 Task: Search one way flight ticket for 4 adults, 1 infant in seat and 1 infant on lap in premium economy from Hilo, Hawaii: Hilo International Airport to New Bern: Coastal Carolina Regional Airport (was Craven County Regional) on 5-4-2023. Choice of flights is Singapure airlines. Number of bags: 3 checked bags. Price is upto 93000. Outbound departure time preference is 14:00.
Action: Mouse moved to (291, 271)
Screenshot: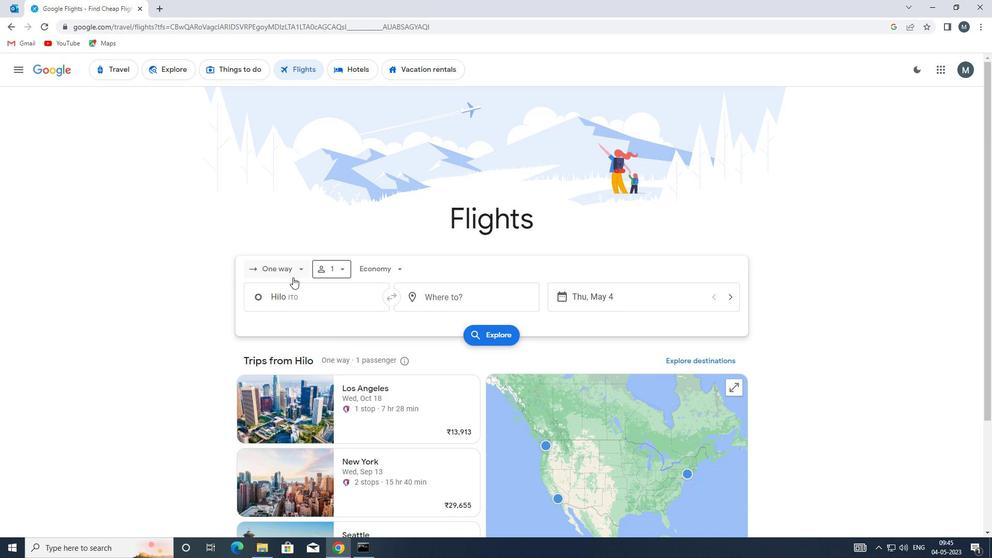 
Action: Mouse pressed left at (291, 271)
Screenshot: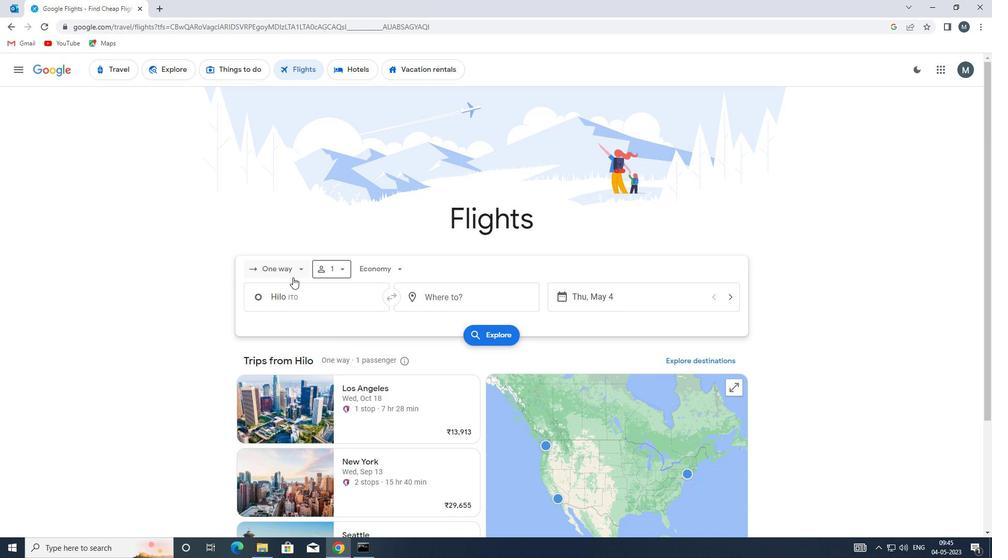 
Action: Mouse moved to (304, 319)
Screenshot: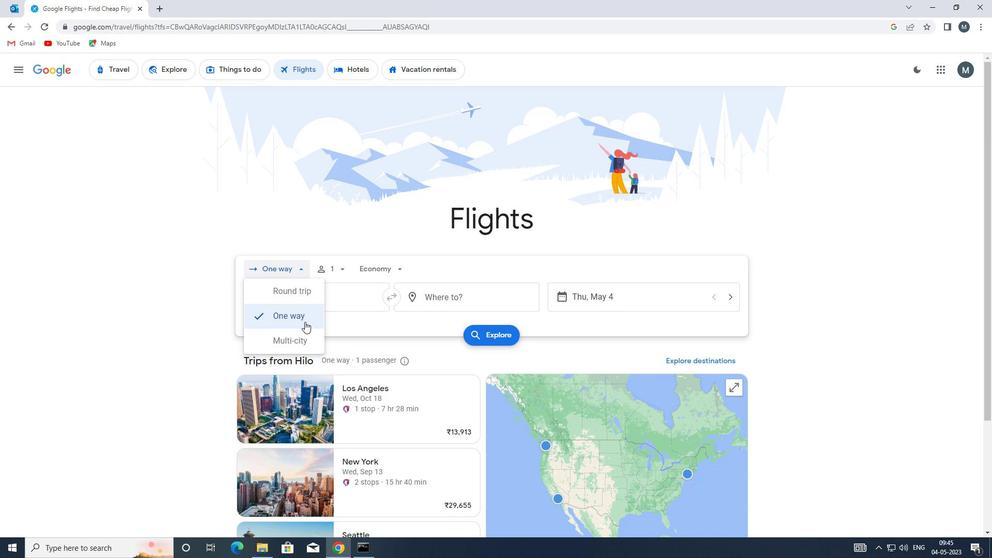 
Action: Mouse pressed left at (304, 319)
Screenshot: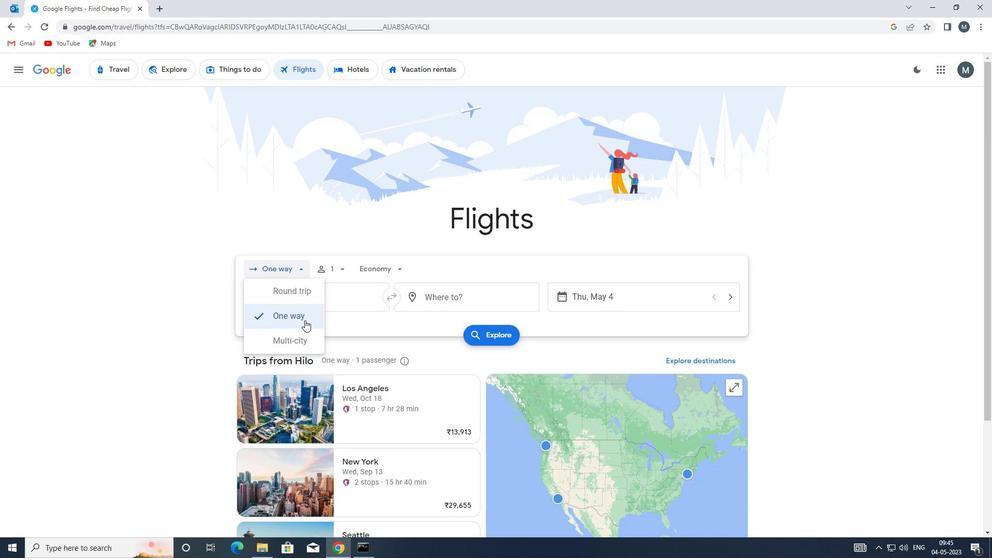 
Action: Mouse moved to (334, 268)
Screenshot: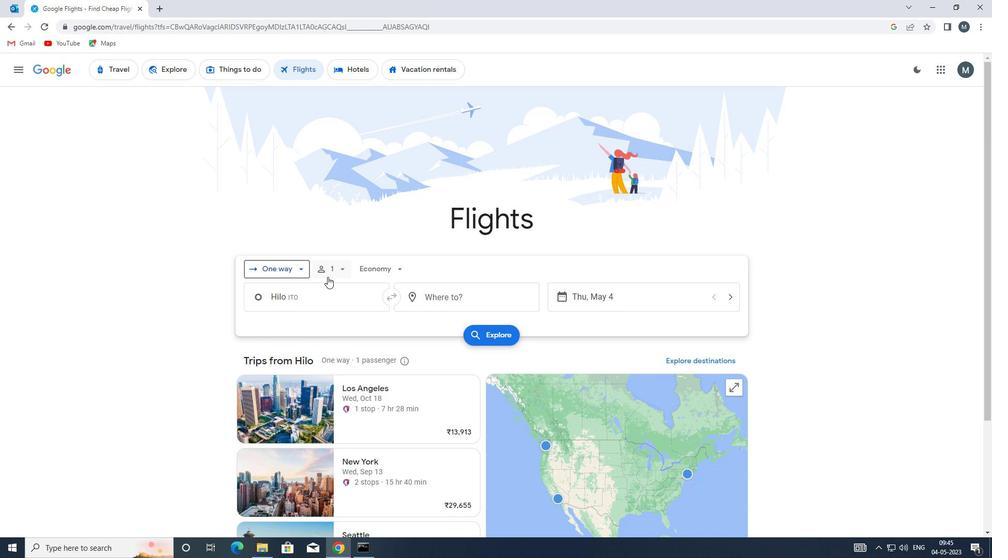 
Action: Mouse pressed left at (334, 268)
Screenshot: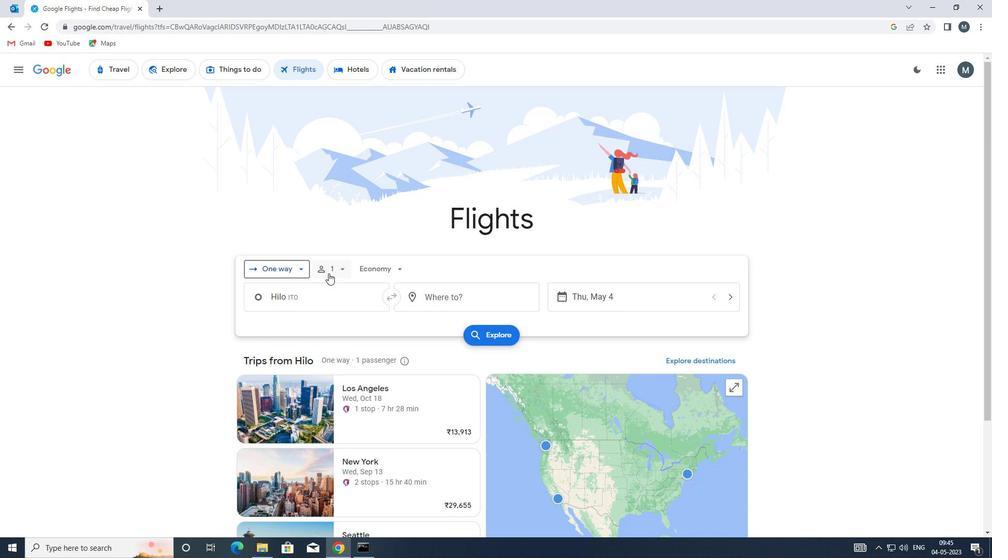 
Action: Mouse moved to (421, 294)
Screenshot: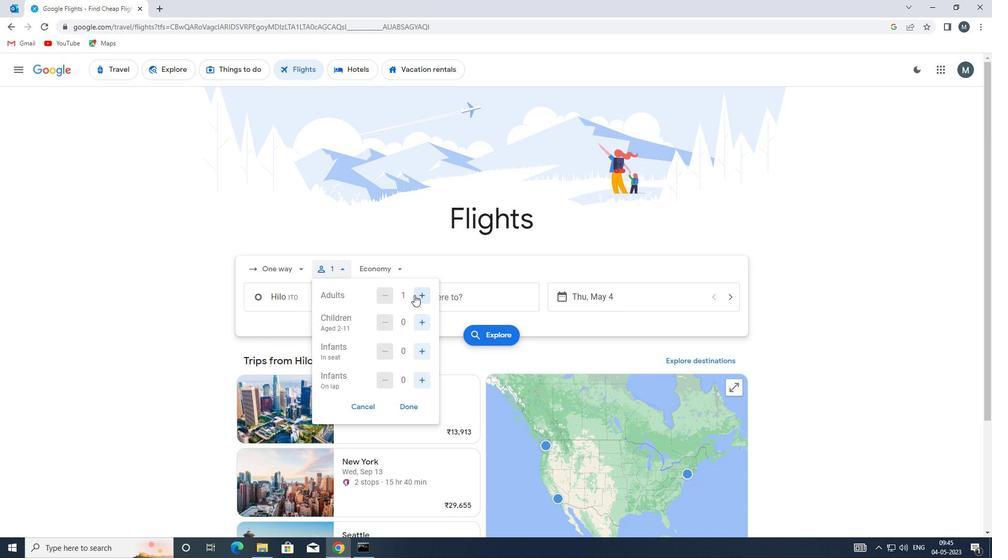 
Action: Mouse pressed left at (421, 294)
Screenshot: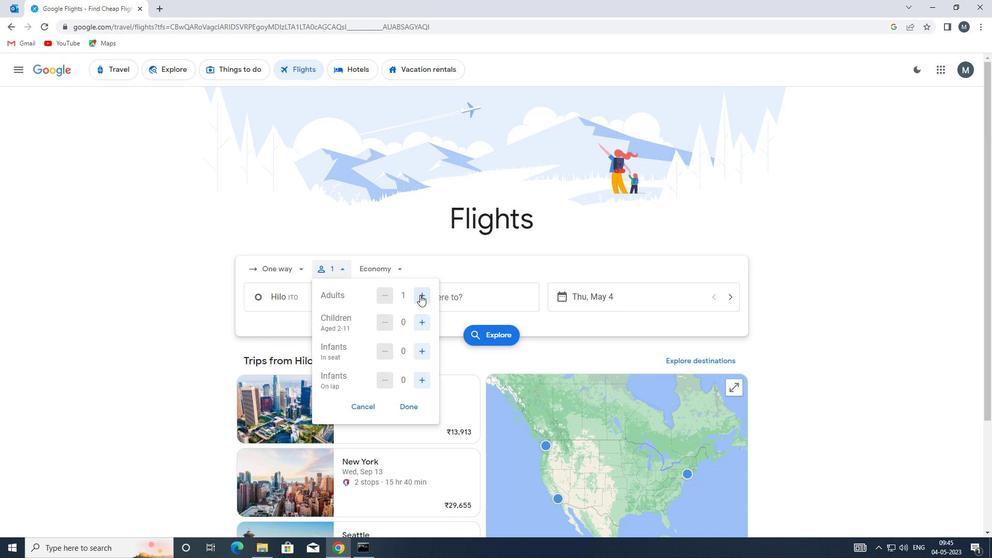 
Action: Mouse pressed left at (421, 294)
Screenshot: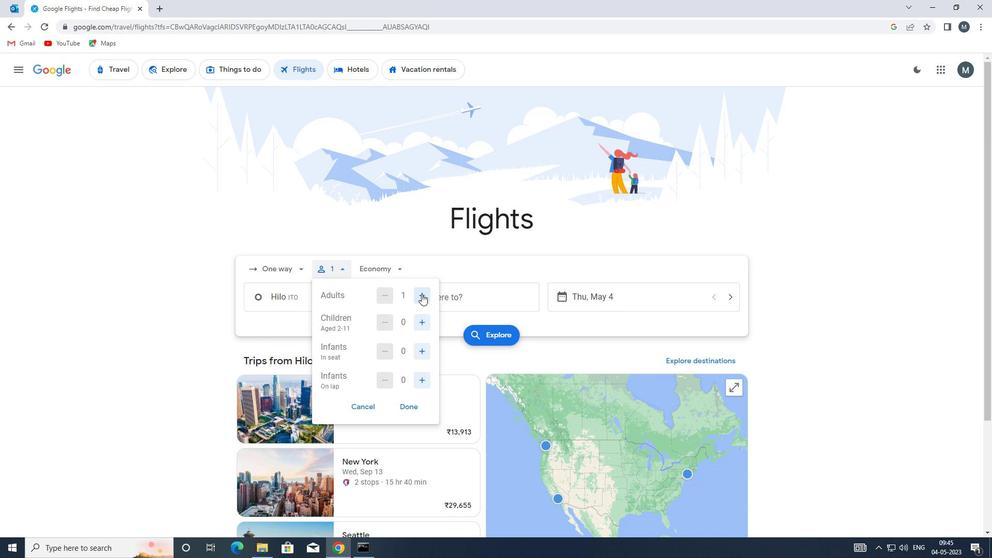 
Action: Mouse pressed left at (421, 294)
Screenshot: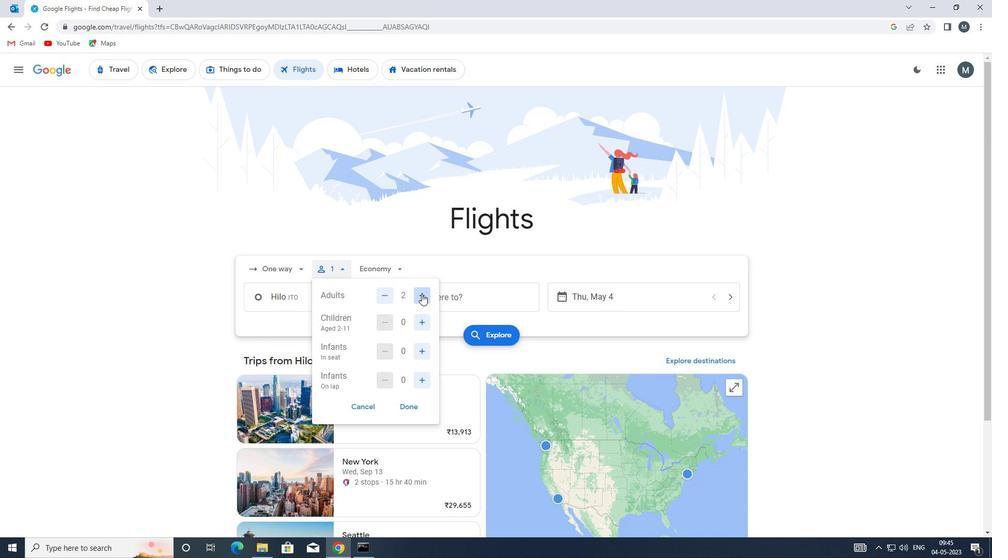
Action: Mouse moved to (418, 320)
Screenshot: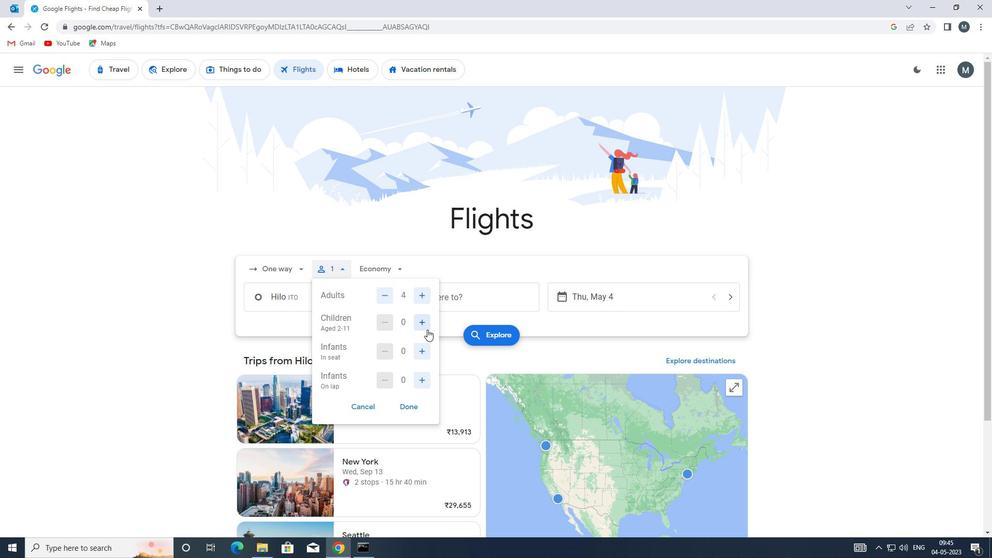 
Action: Mouse pressed left at (418, 320)
Screenshot: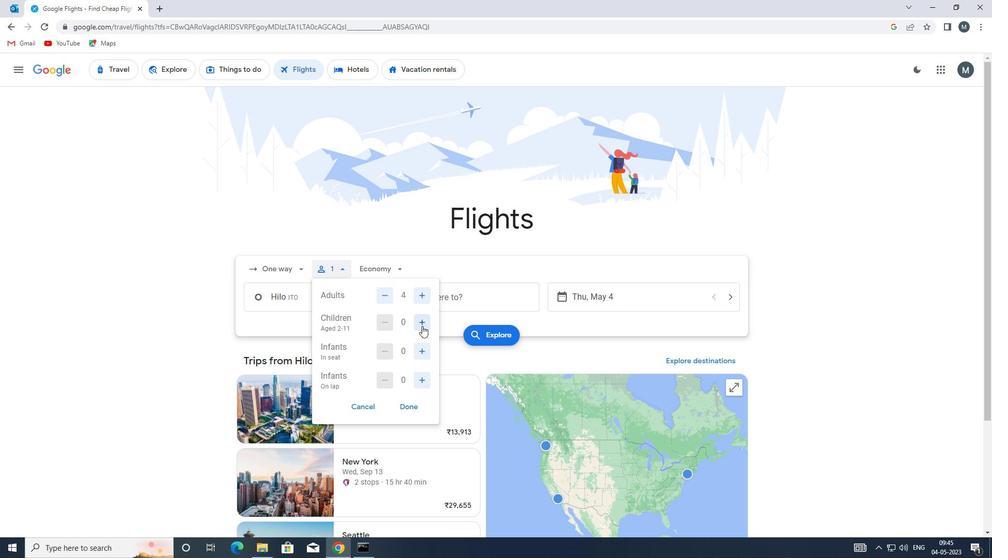 
Action: Mouse moved to (388, 321)
Screenshot: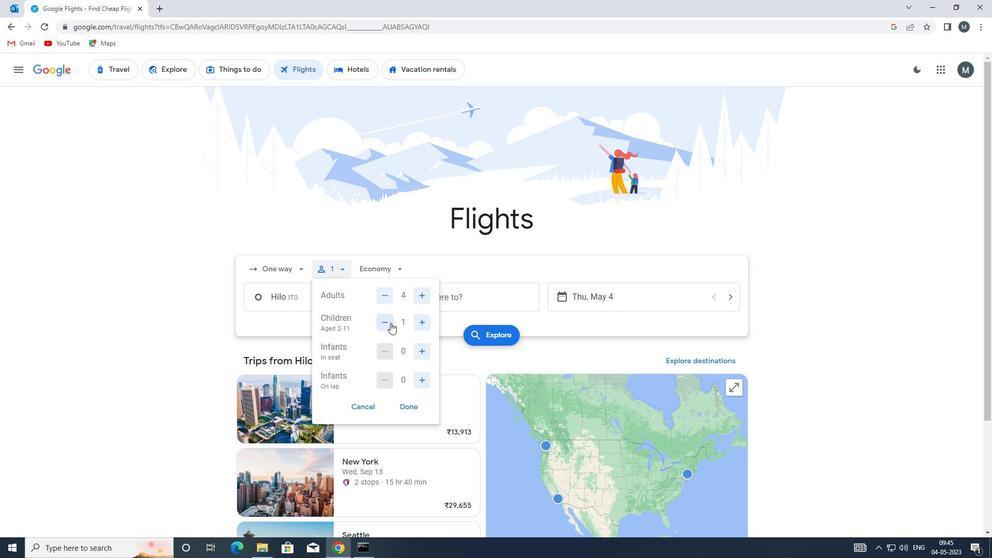 
Action: Mouse pressed left at (388, 321)
Screenshot: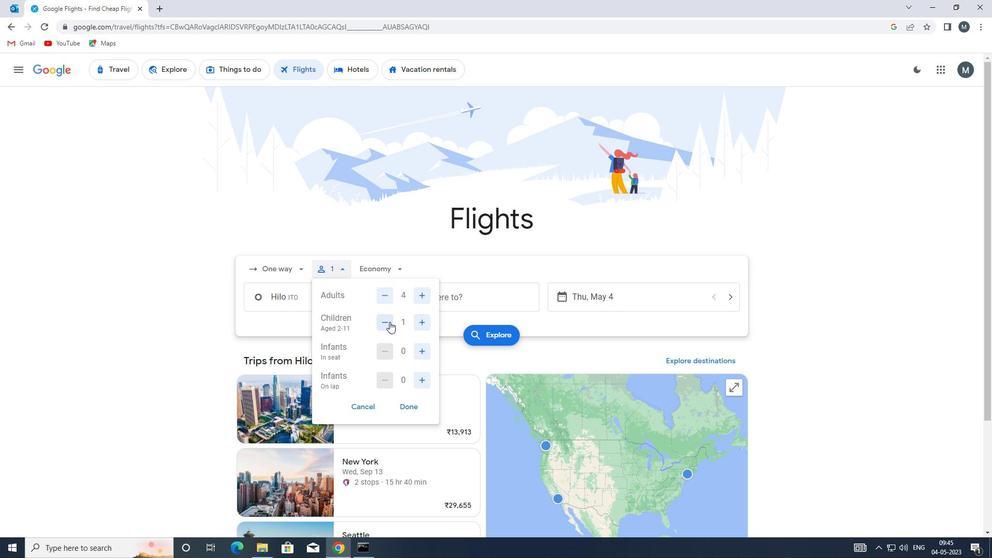
Action: Mouse moved to (423, 349)
Screenshot: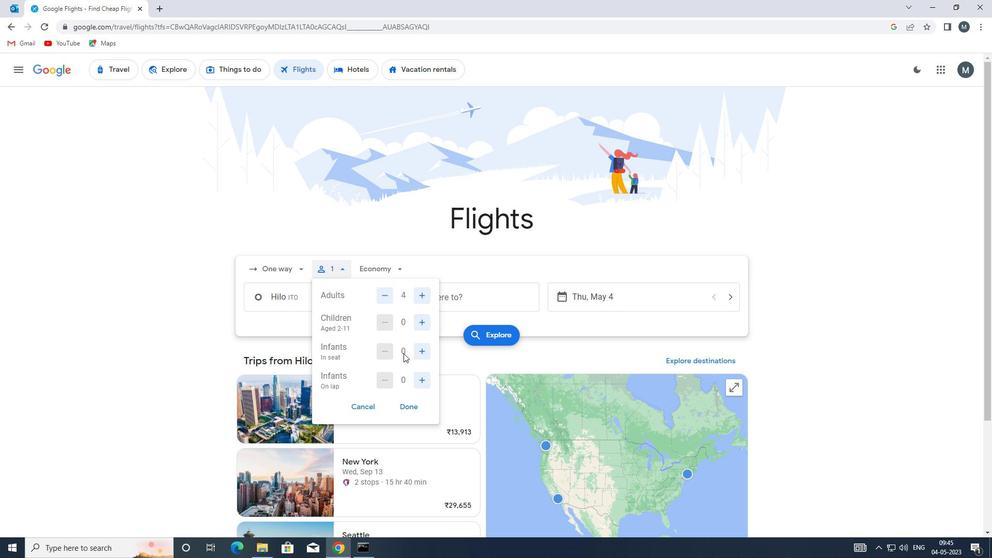 
Action: Mouse pressed left at (423, 349)
Screenshot: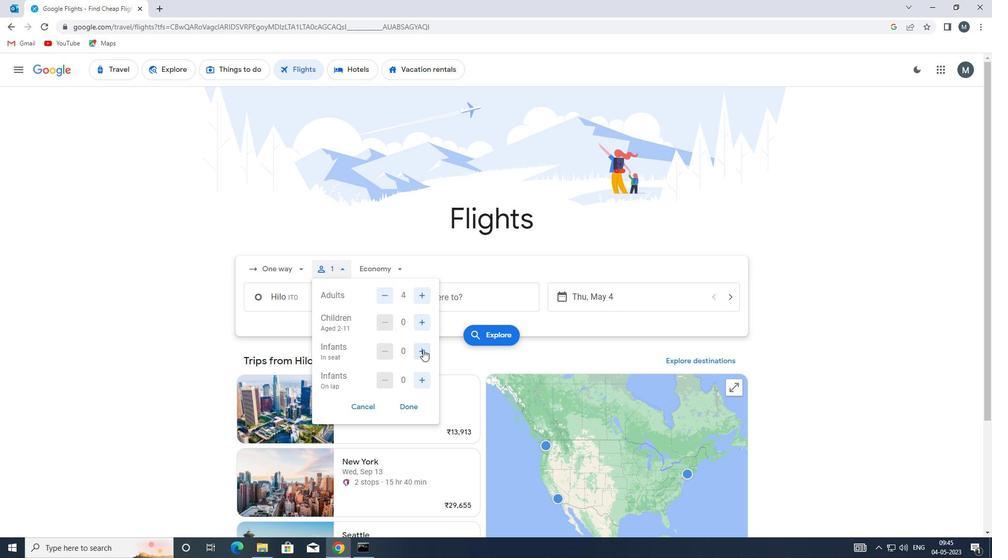 
Action: Mouse moved to (422, 378)
Screenshot: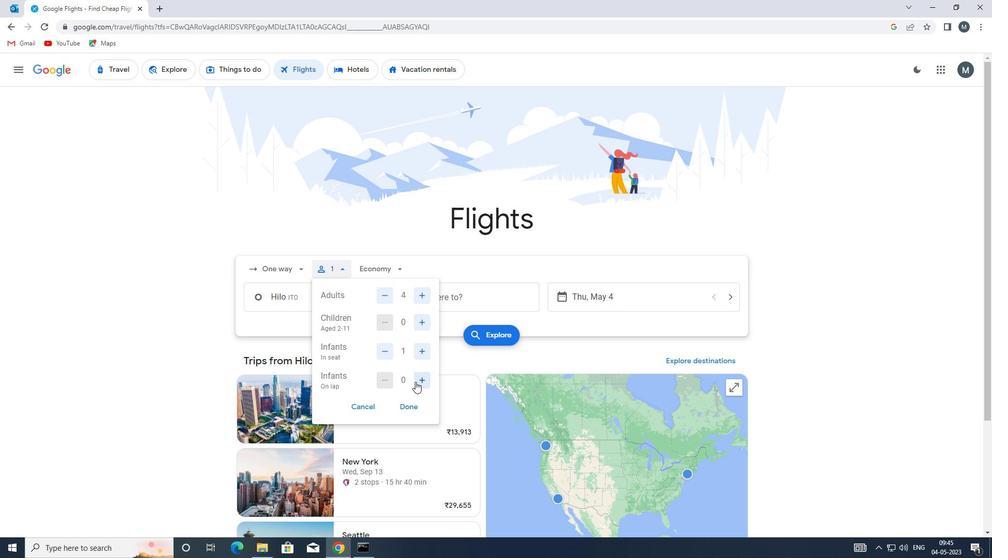 
Action: Mouse pressed left at (422, 378)
Screenshot: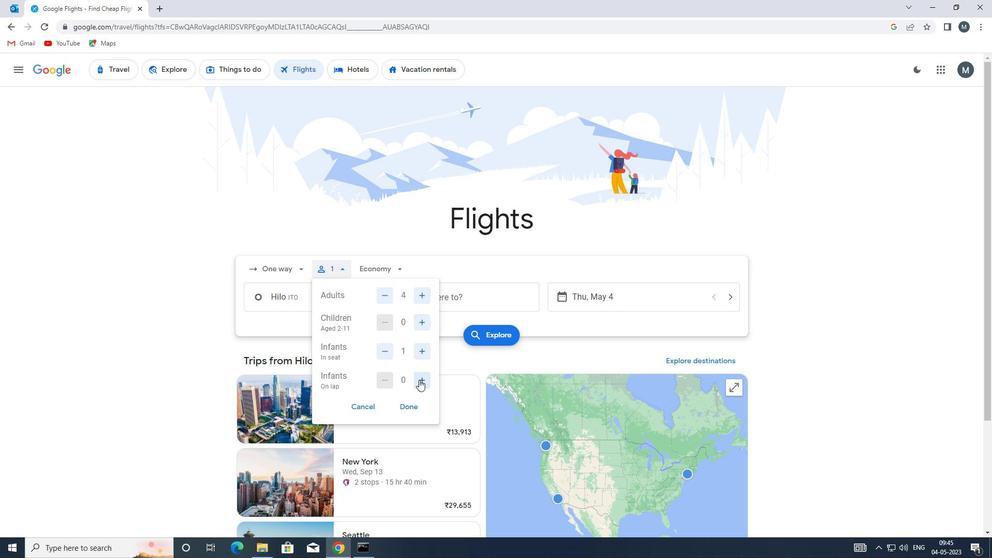 
Action: Mouse moved to (414, 404)
Screenshot: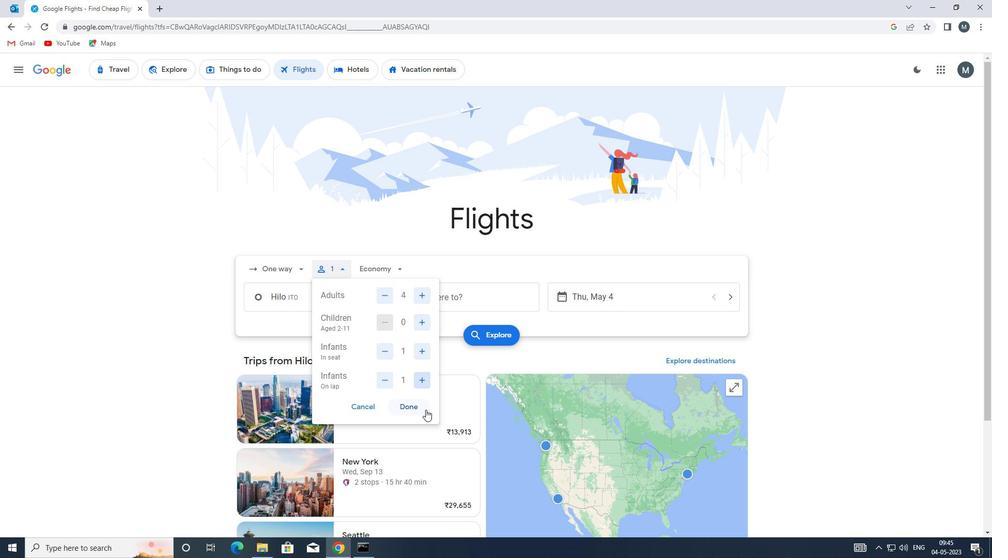 
Action: Mouse pressed left at (414, 404)
Screenshot: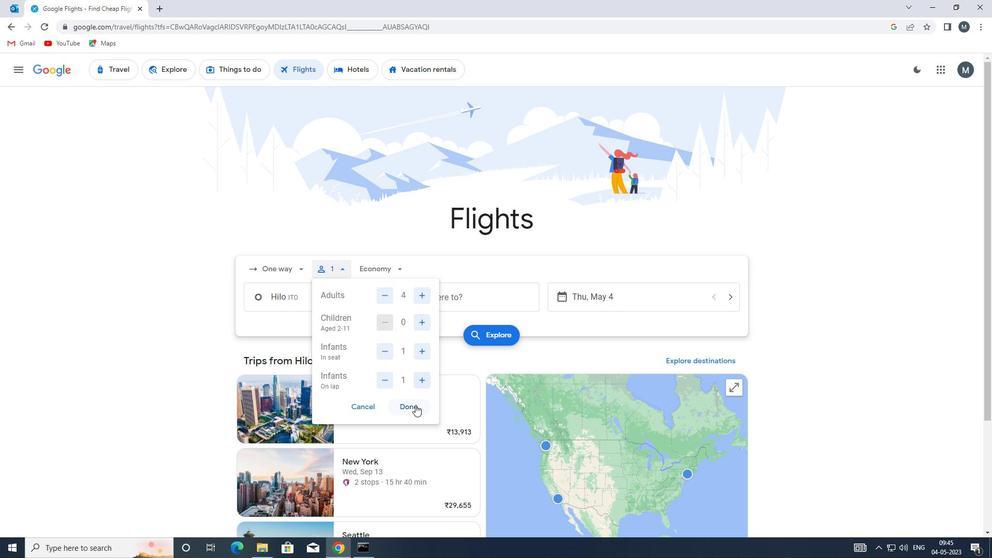 
Action: Mouse moved to (389, 271)
Screenshot: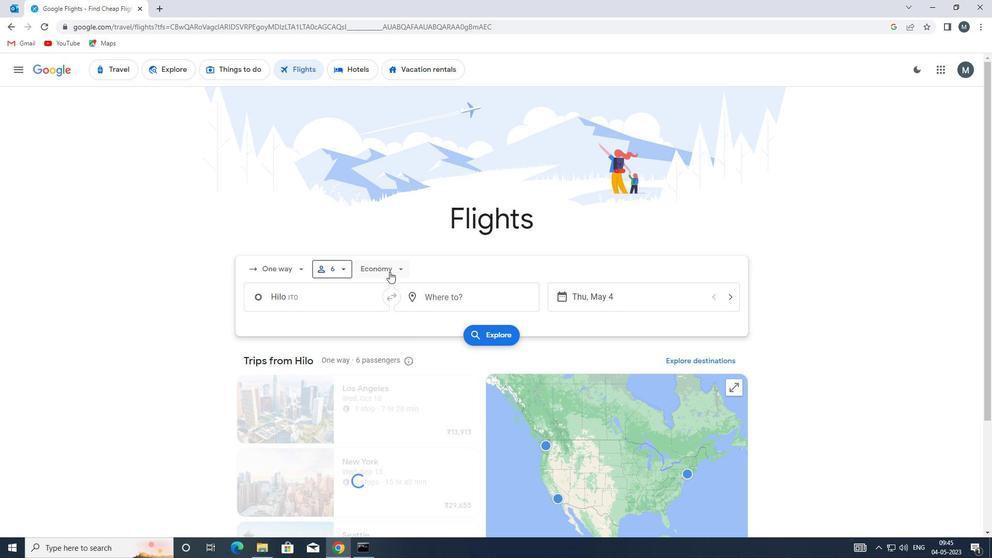 
Action: Mouse pressed left at (389, 271)
Screenshot: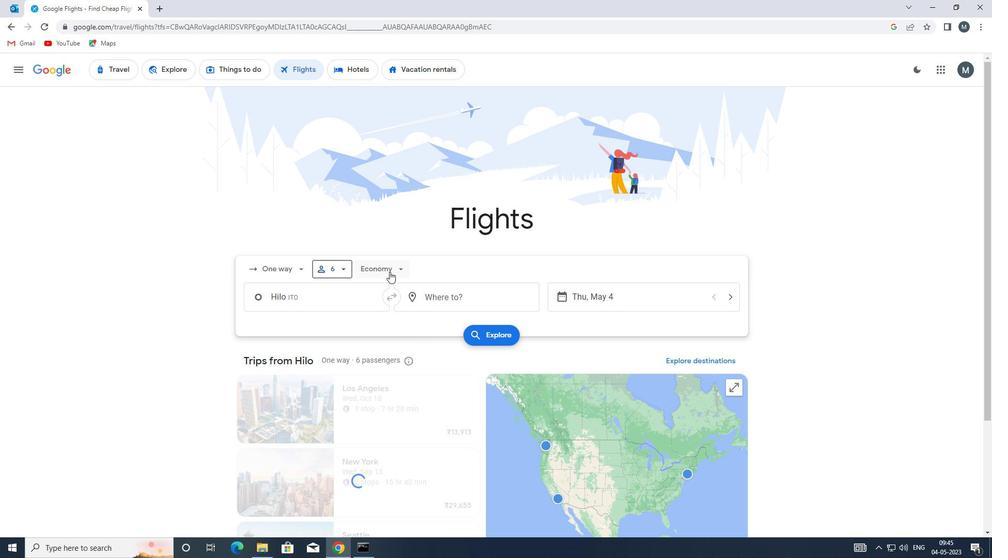 
Action: Mouse moved to (391, 319)
Screenshot: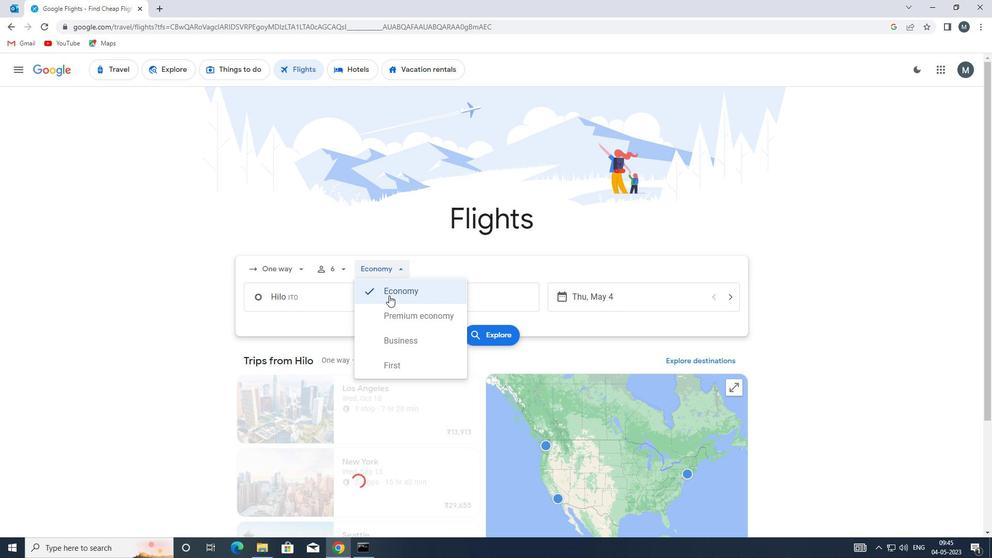 
Action: Mouse pressed left at (391, 319)
Screenshot: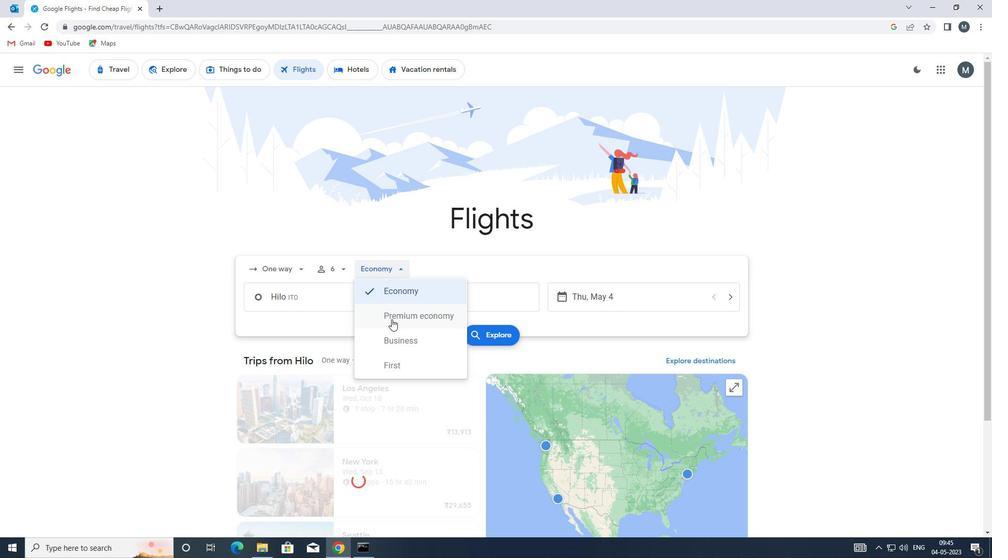 
Action: Mouse moved to (341, 307)
Screenshot: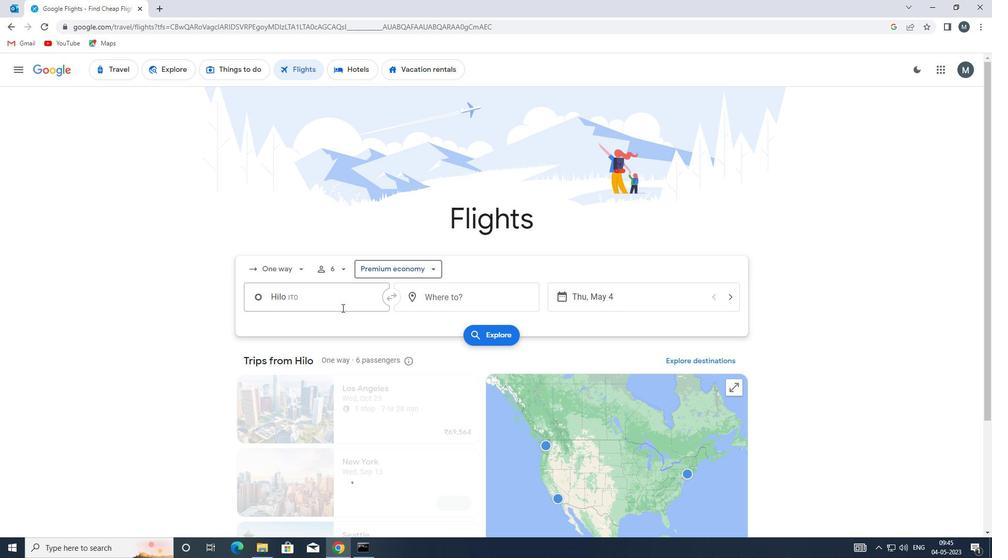 
Action: Mouse pressed left at (341, 307)
Screenshot: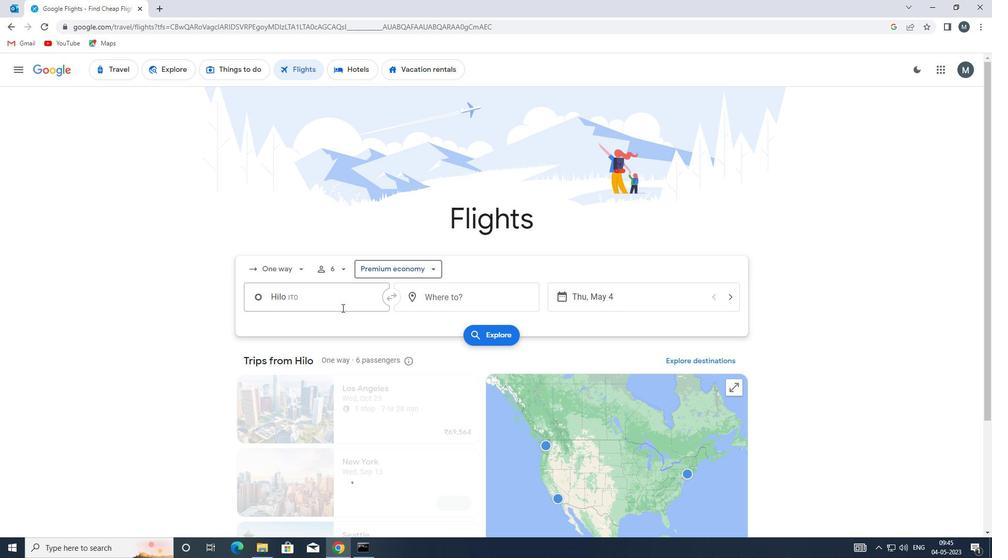
Action: Mouse moved to (348, 350)
Screenshot: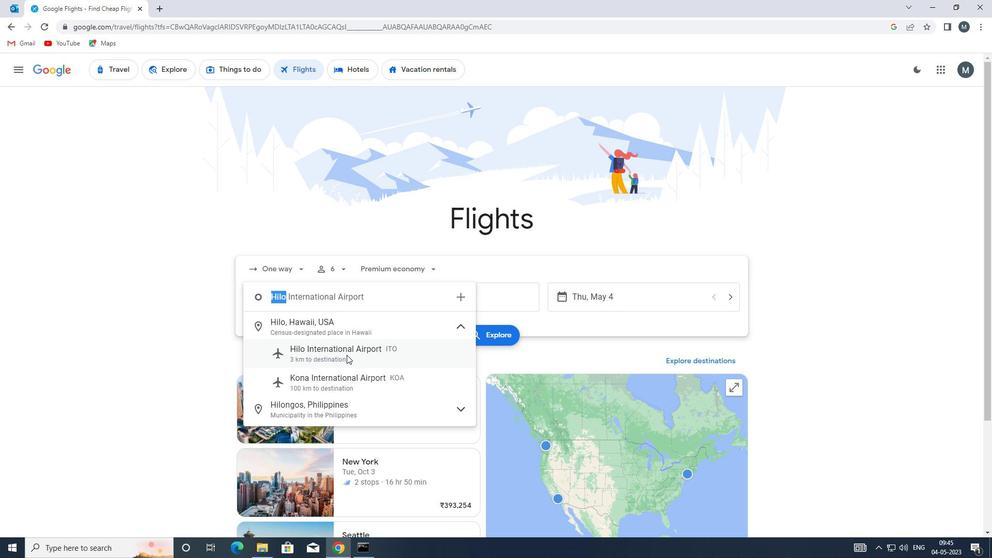 
Action: Mouse pressed left at (348, 350)
Screenshot: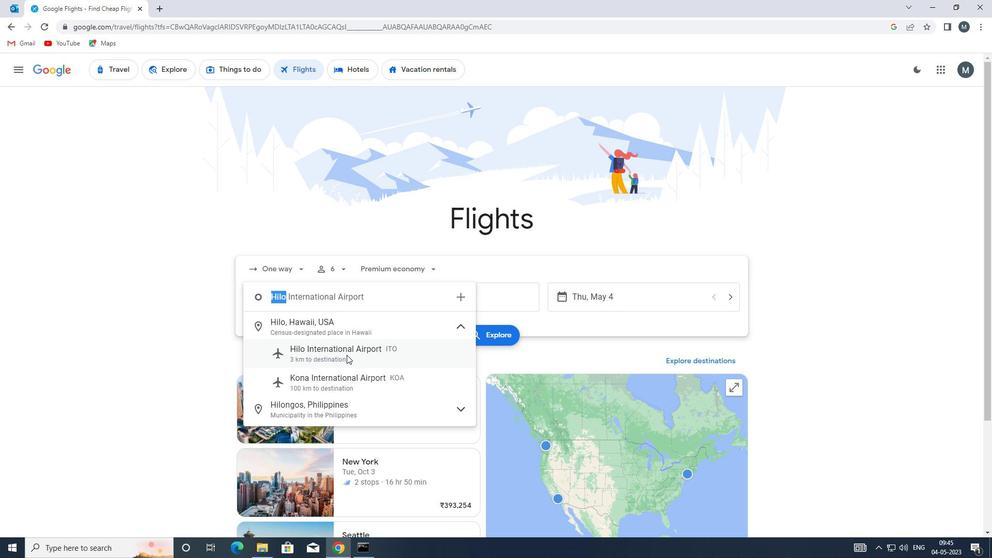 
Action: Mouse moved to (447, 295)
Screenshot: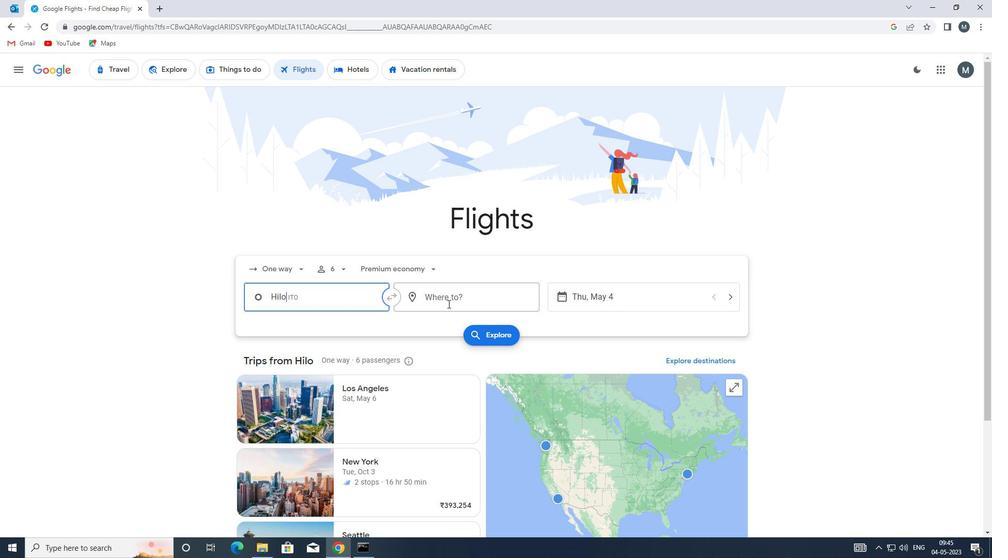 
Action: Mouse pressed left at (447, 295)
Screenshot: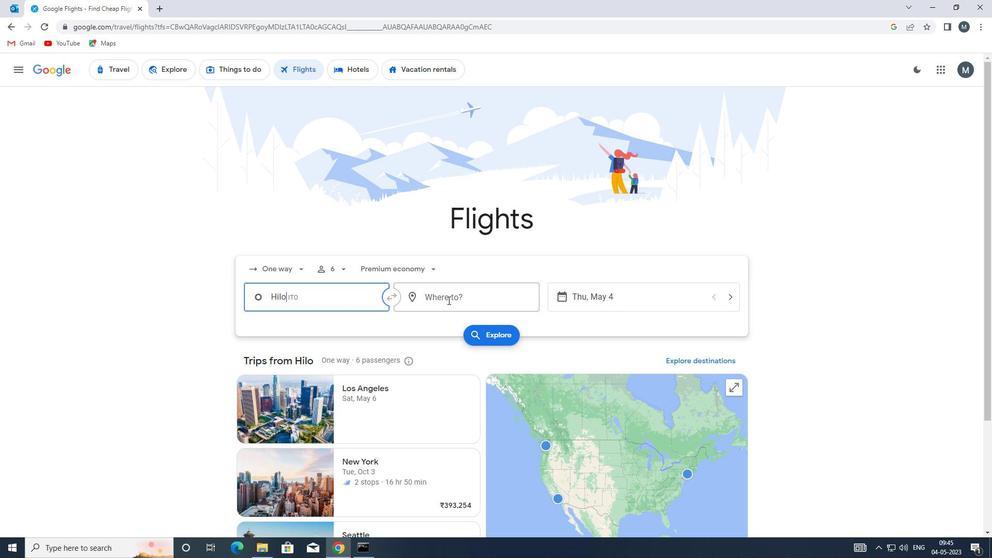 
Action: Key pressed ewn
Screenshot: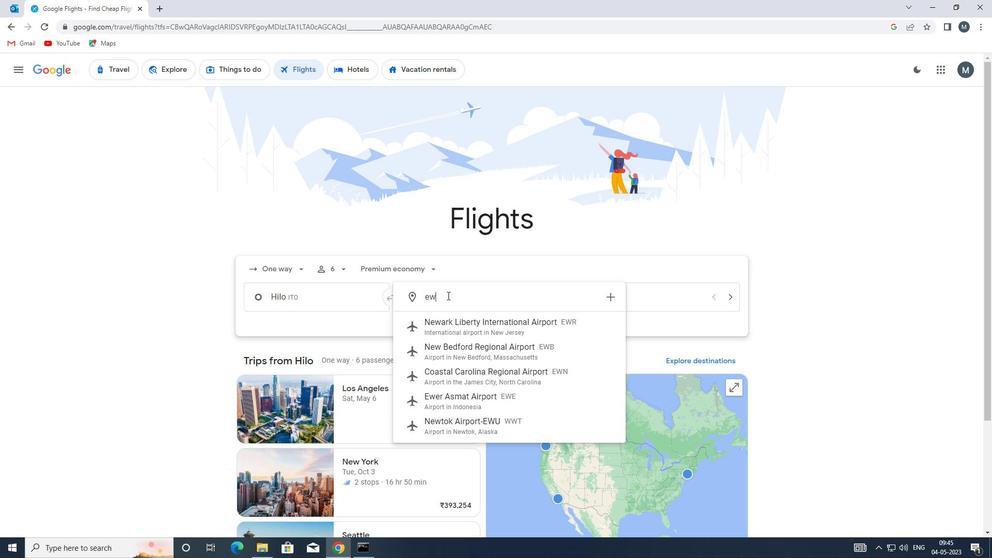 
Action: Mouse moved to (474, 330)
Screenshot: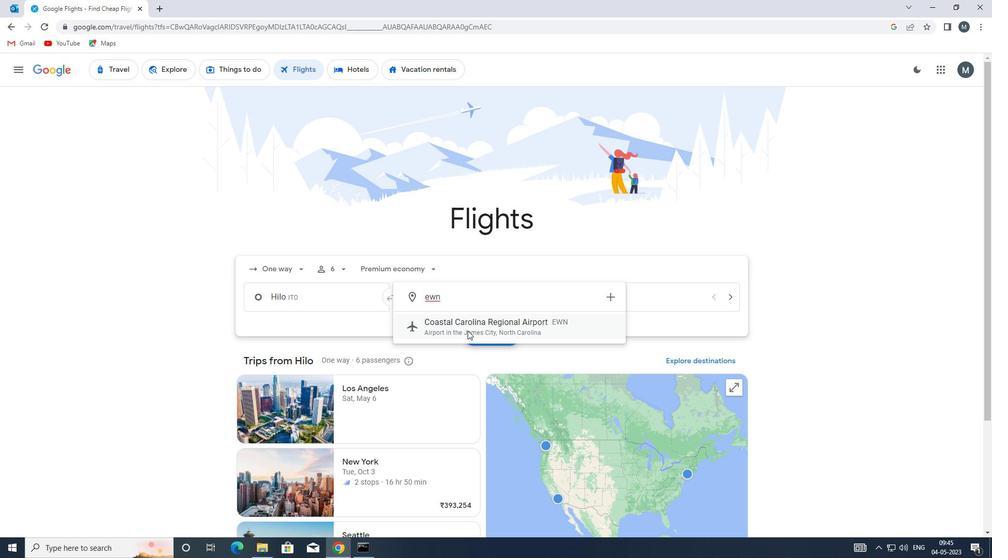 
Action: Mouse pressed left at (474, 330)
Screenshot: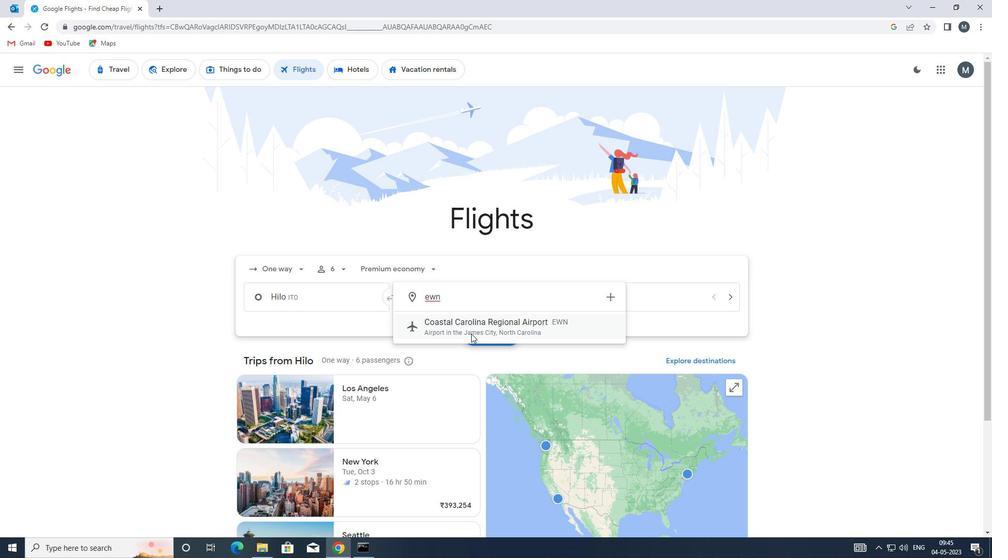 
Action: Mouse moved to (588, 293)
Screenshot: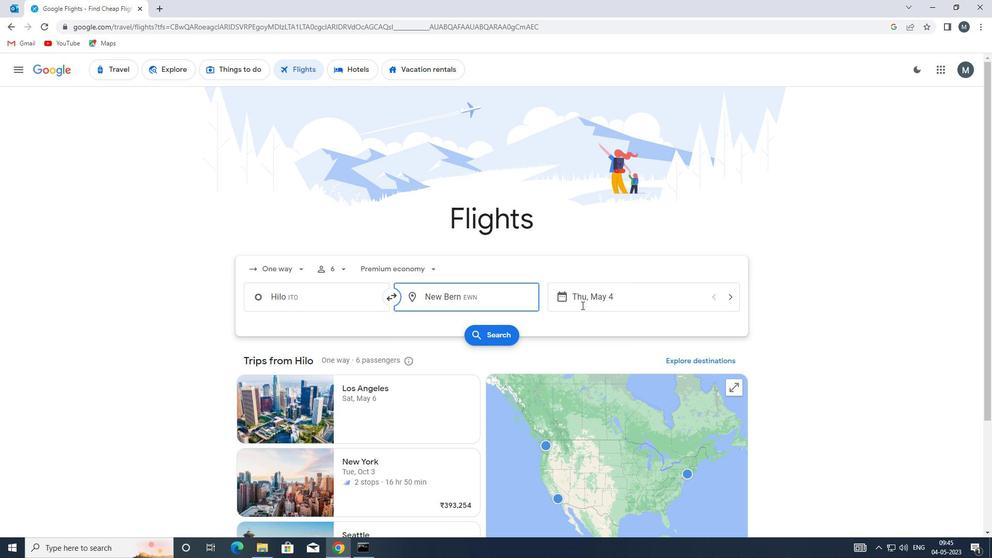 
Action: Mouse pressed left at (588, 293)
Screenshot: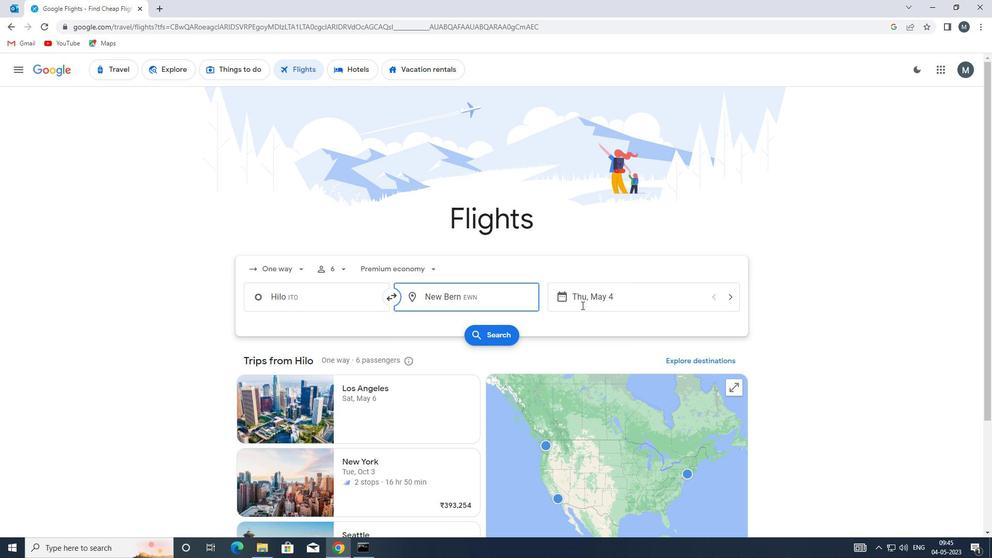 
Action: Mouse moved to (471, 348)
Screenshot: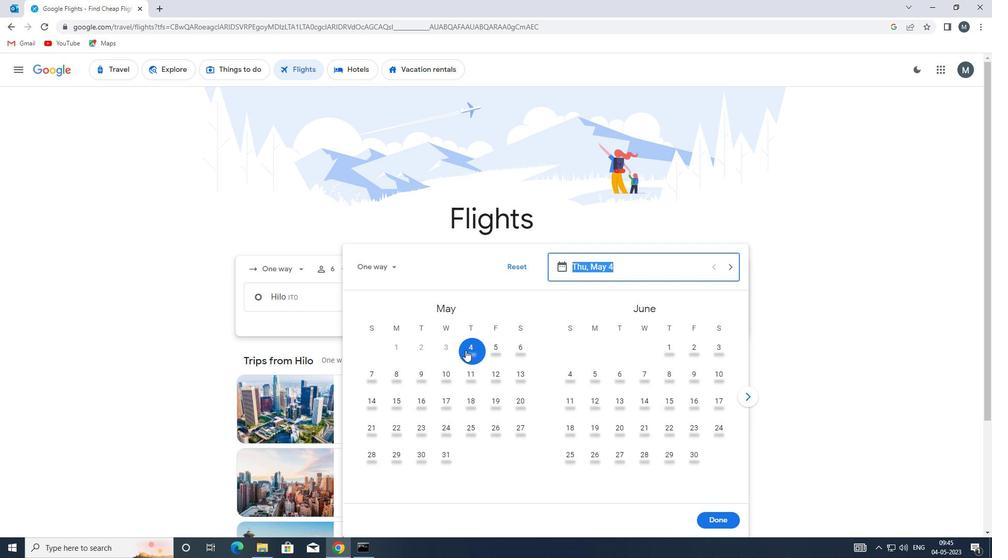 
Action: Mouse pressed left at (471, 348)
Screenshot: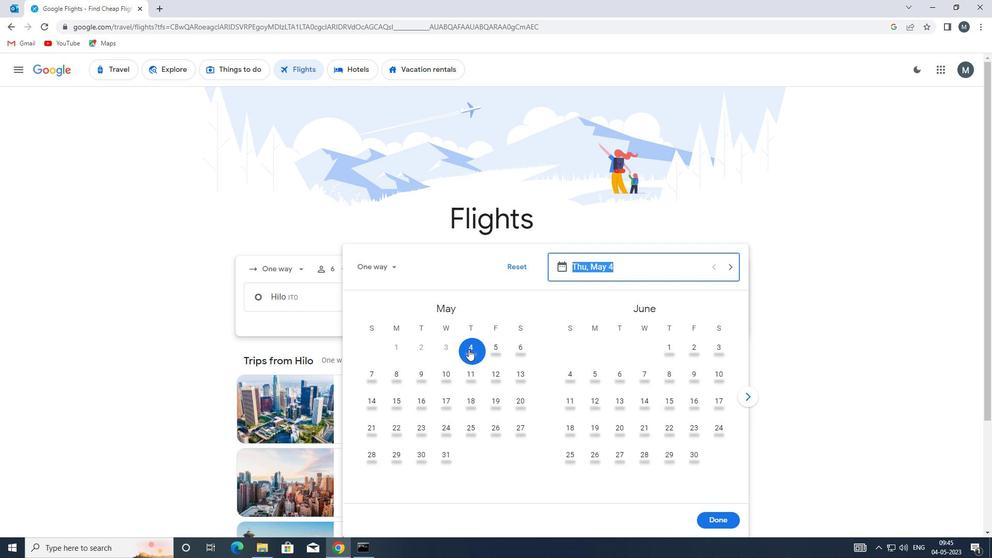
Action: Mouse moved to (700, 517)
Screenshot: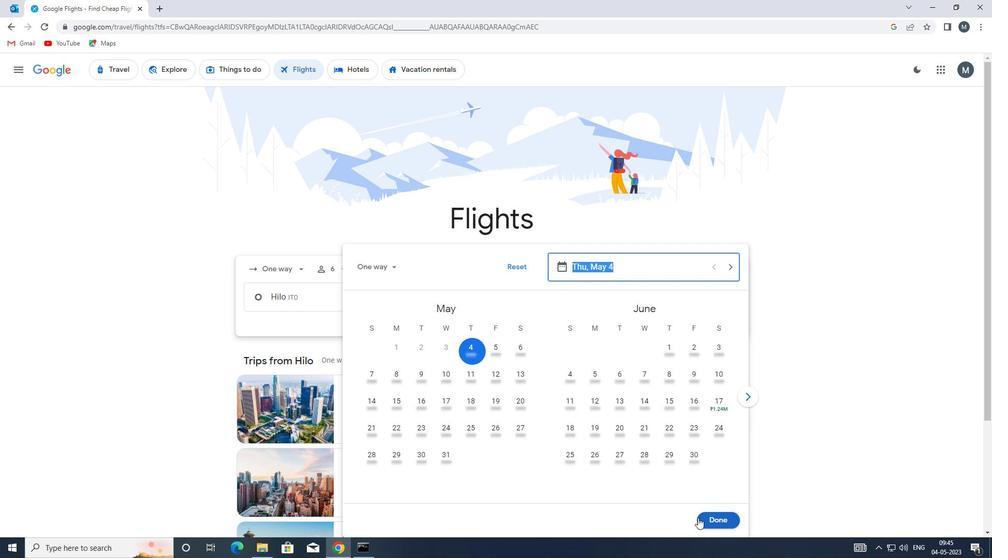 
Action: Mouse pressed left at (700, 517)
Screenshot: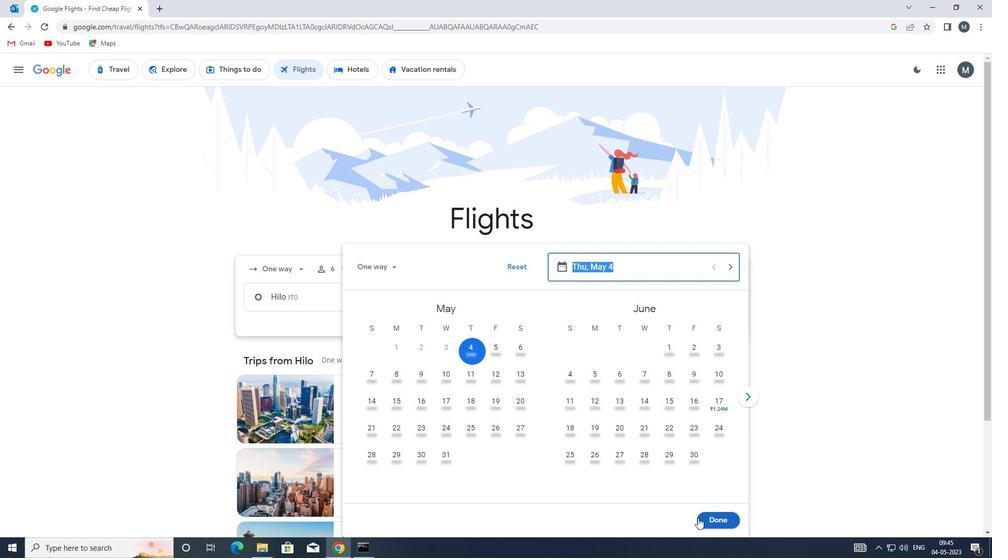 
Action: Mouse moved to (487, 336)
Screenshot: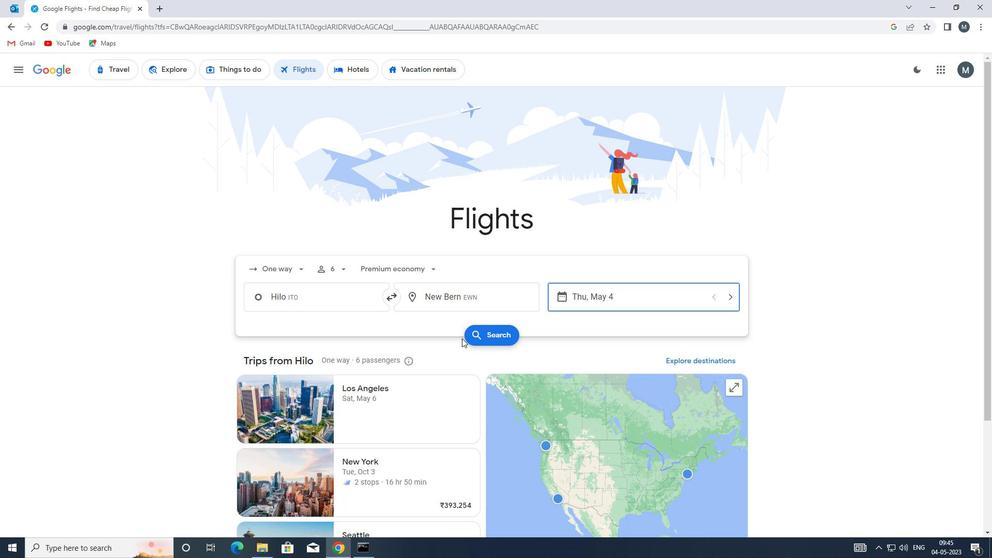 
Action: Mouse pressed left at (487, 336)
Screenshot: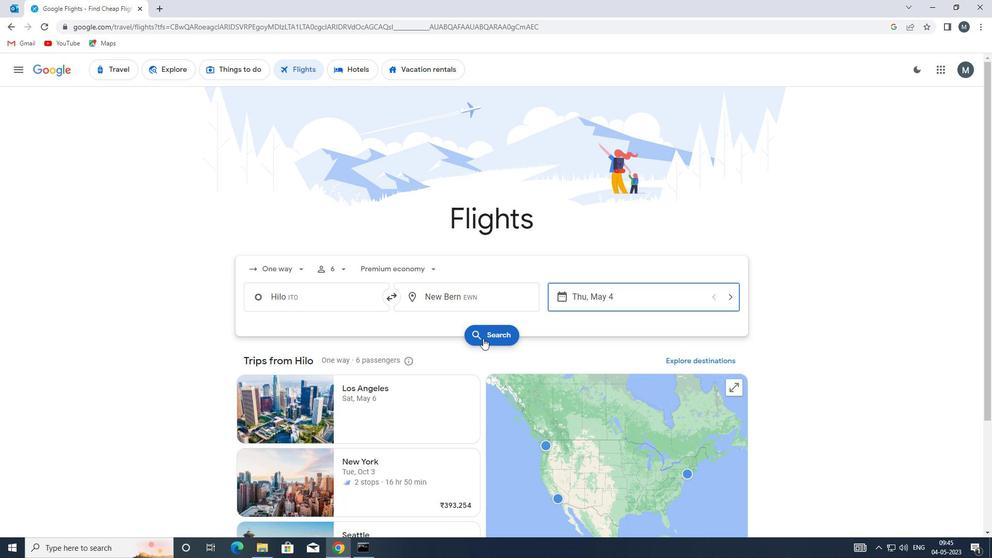 
Action: Mouse moved to (261, 170)
Screenshot: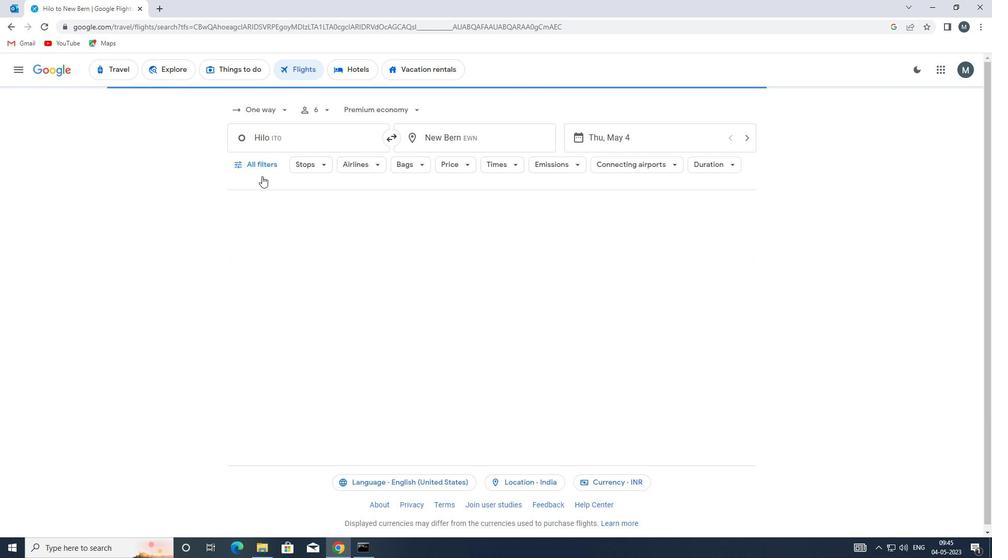 
Action: Mouse pressed left at (261, 170)
Screenshot: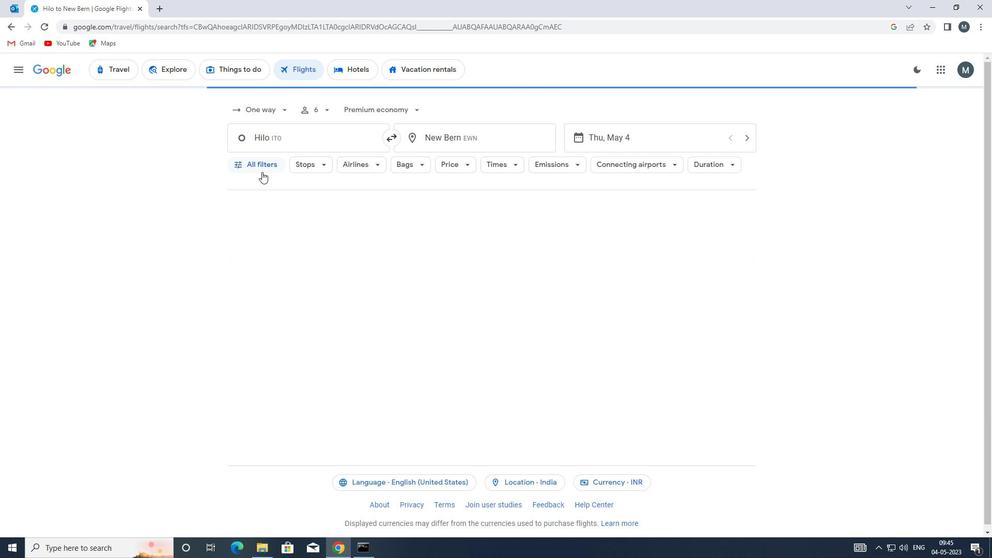 
Action: Mouse moved to (288, 278)
Screenshot: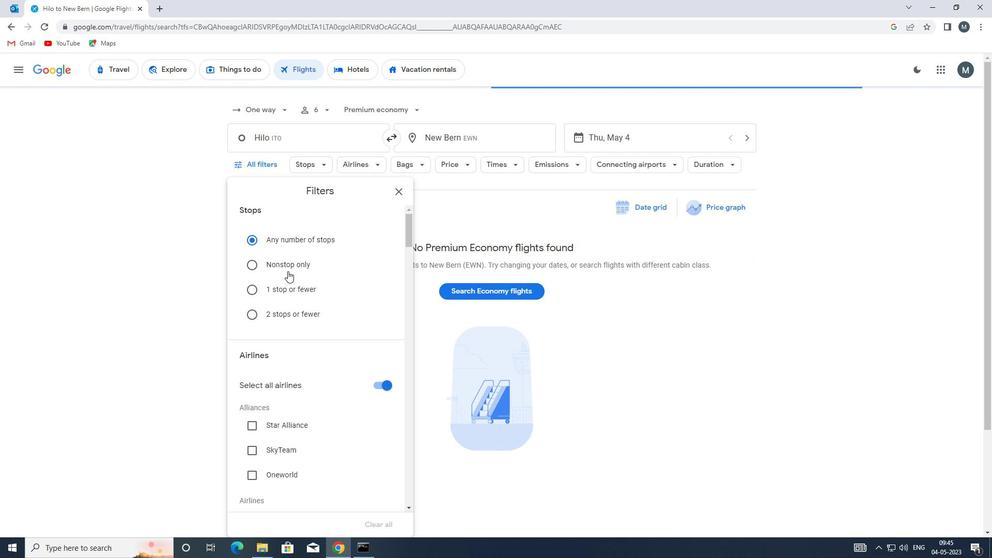 
Action: Mouse scrolled (288, 278) with delta (0, 0)
Screenshot: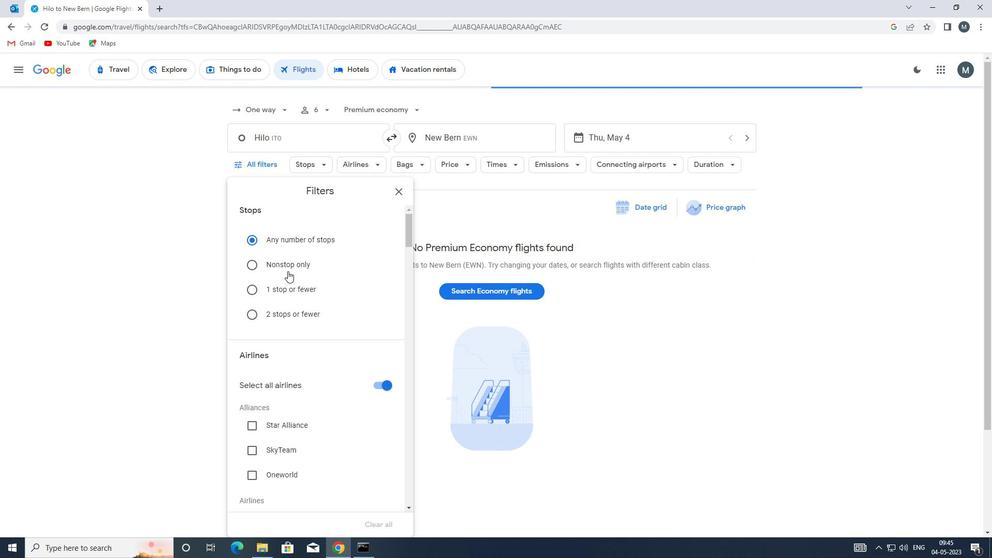 
Action: Mouse moved to (288, 284)
Screenshot: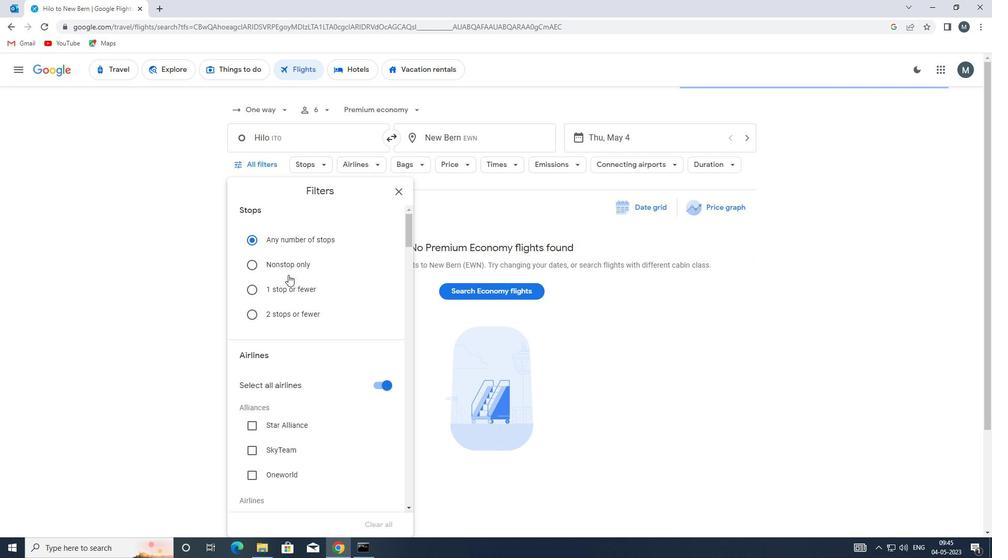 
Action: Mouse scrolled (288, 283) with delta (0, 0)
Screenshot: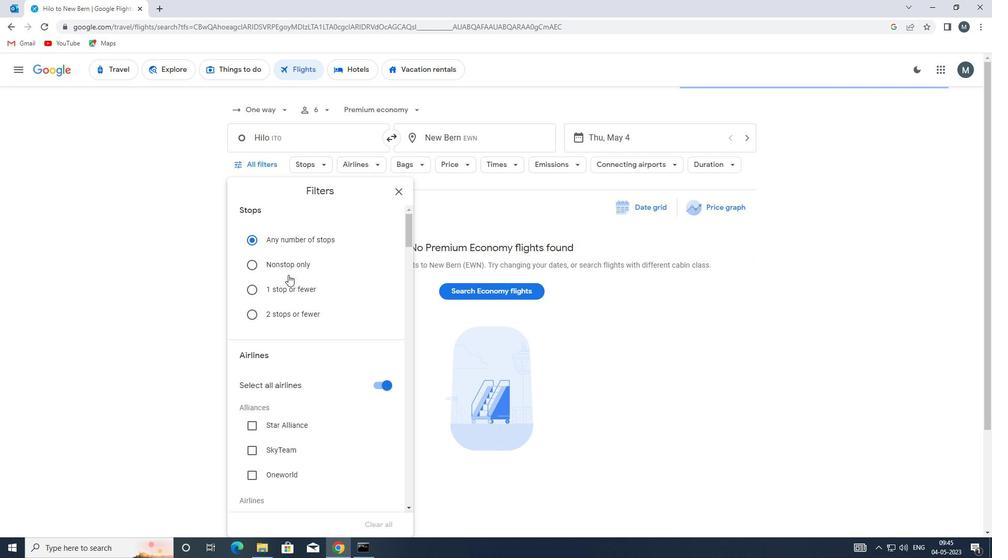 
Action: Mouse moved to (392, 275)
Screenshot: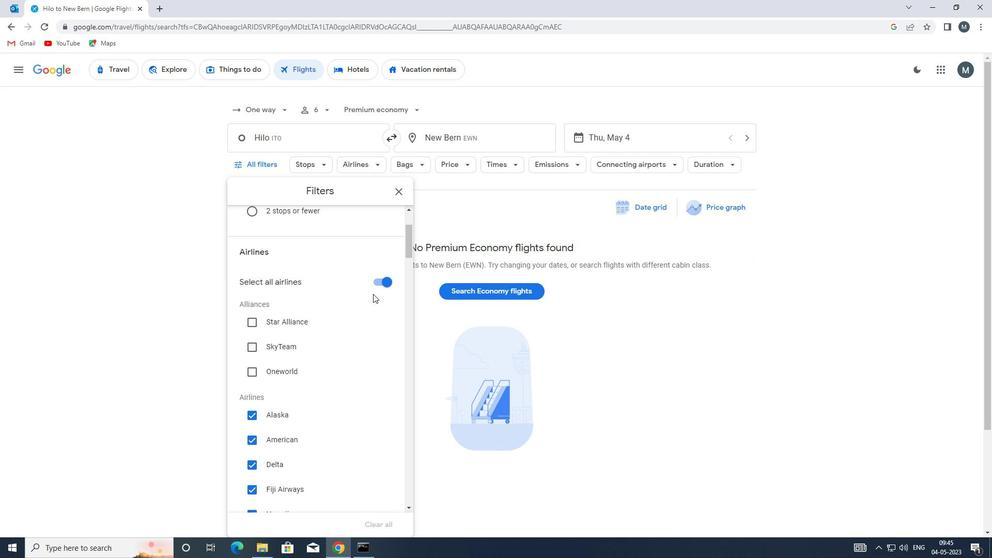 
Action: Mouse pressed left at (392, 275)
Screenshot: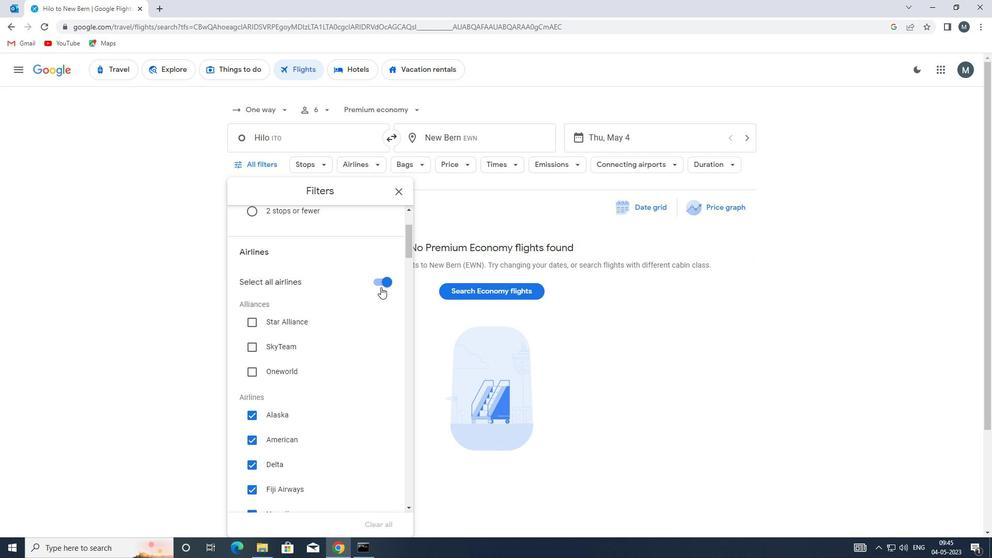 
Action: Mouse moved to (296, 321)
Screenshot: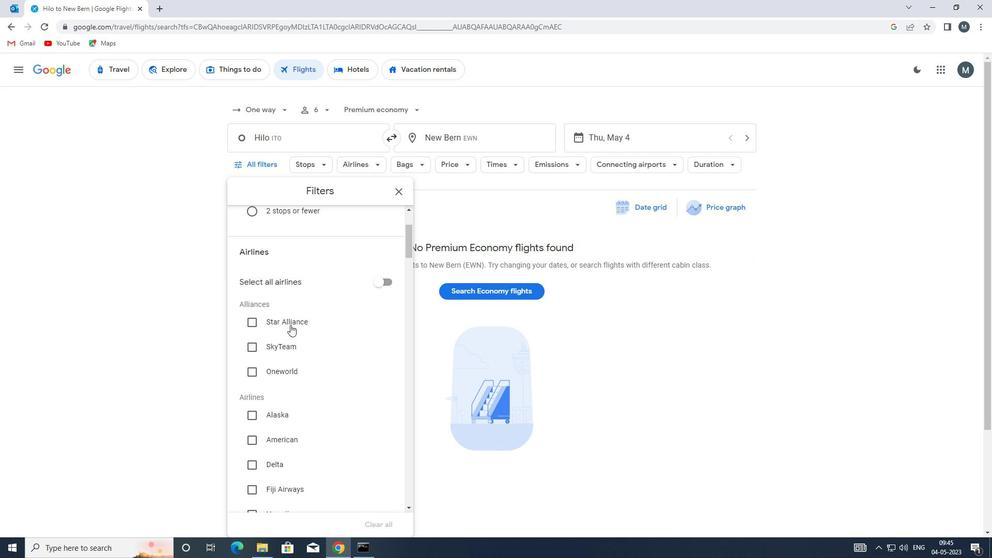
Action: Mouse scrolled (296, 320) with delta (0, 0)
Screenshot: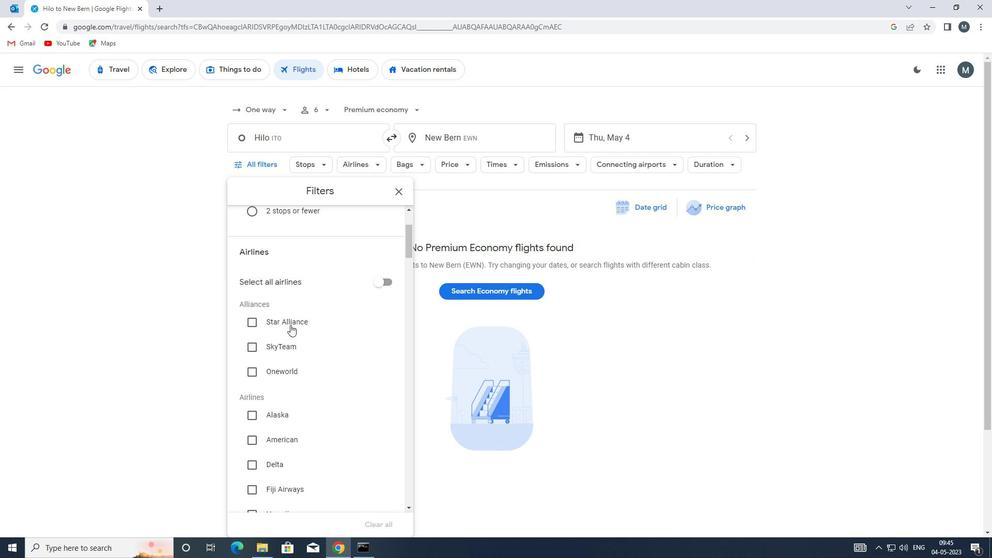 
Action: Mouse moved to (293, 324)
Screenshot: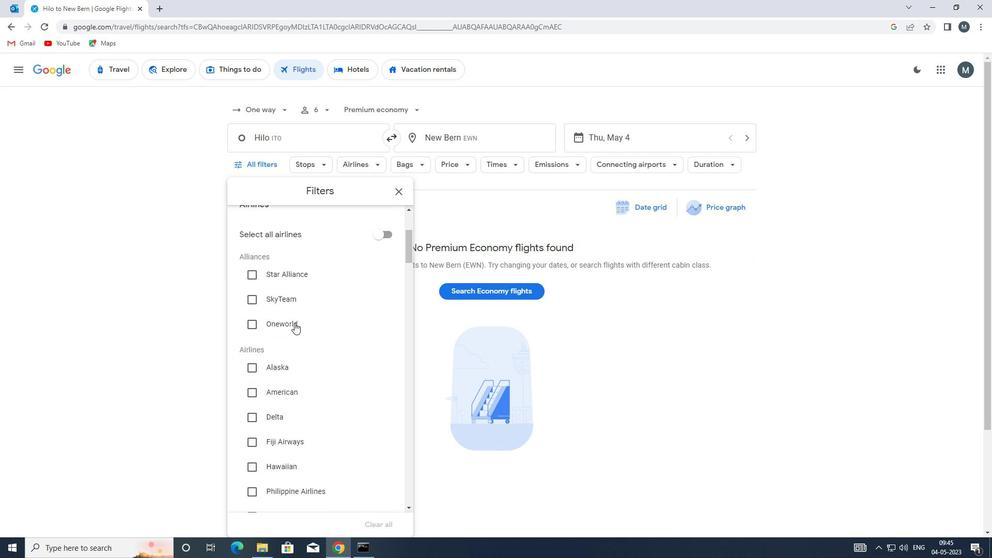 
Action: Mouse scrolled (293, 324) with delta (0, 0)
Screenshot: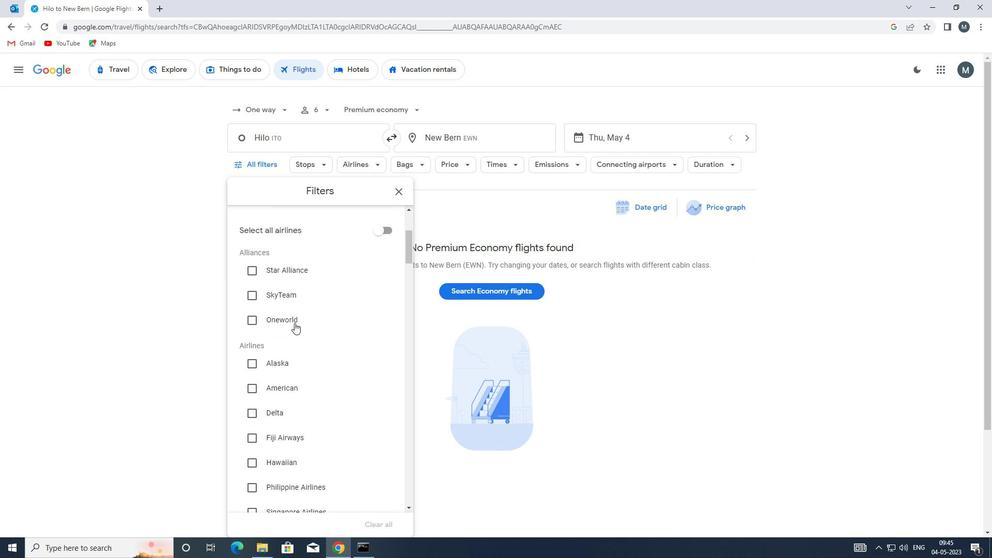 
Action: Mouse moved to (291, 326)
Screenshot: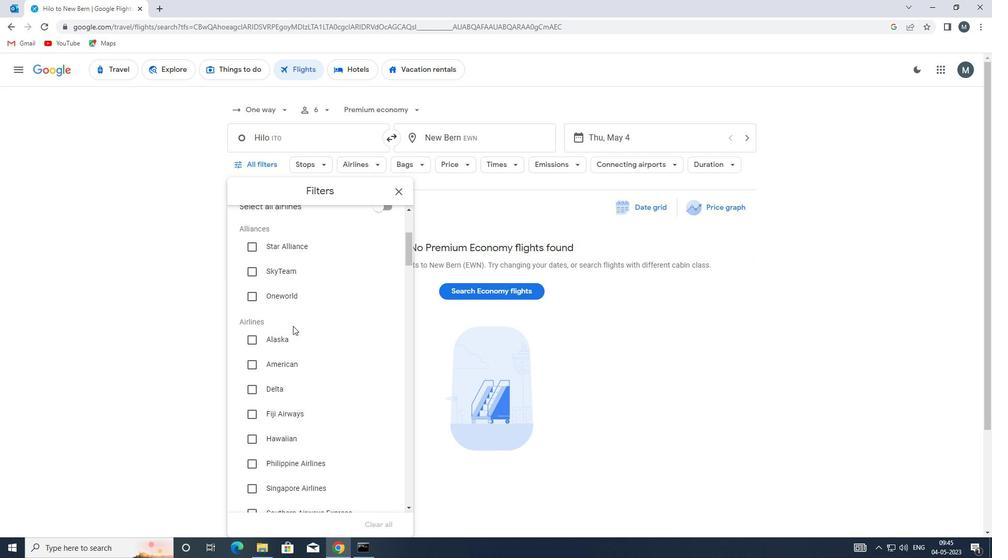 
Action: Mouse scrolled (291, 326) with delta (0, 0)
Screenshot: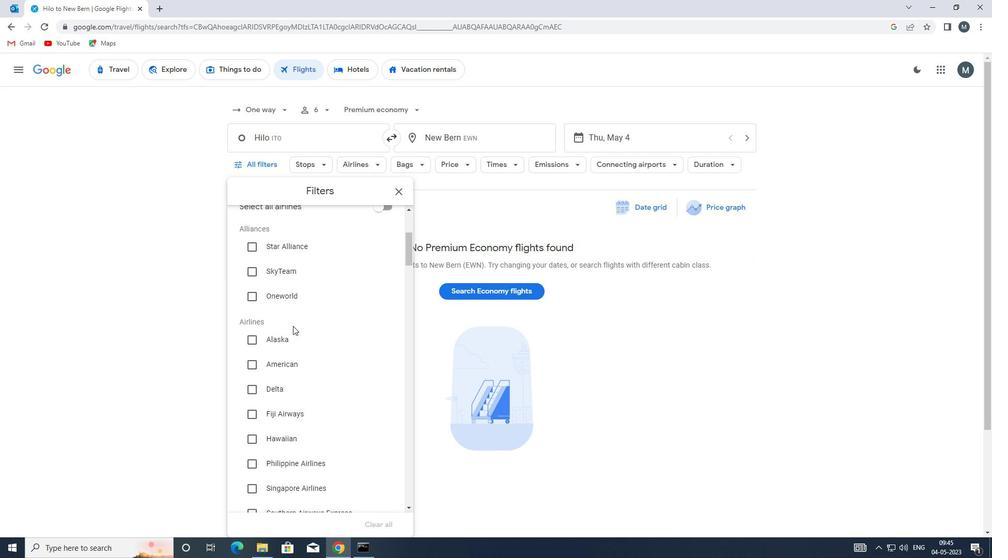 
Action: Mouse moved to (259, 411)
Screenshot: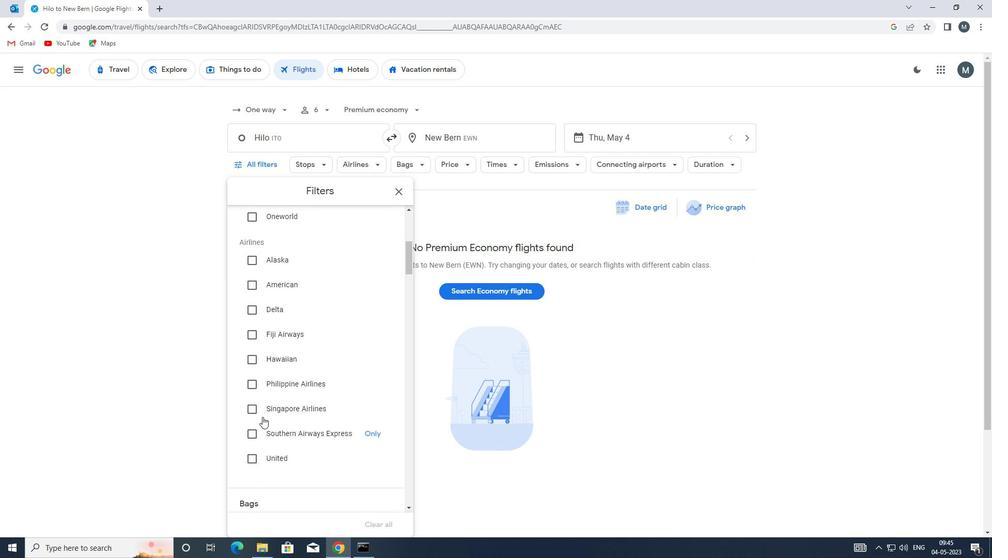 
Action: Mouse pressed left at (259, 411)
Screenshot: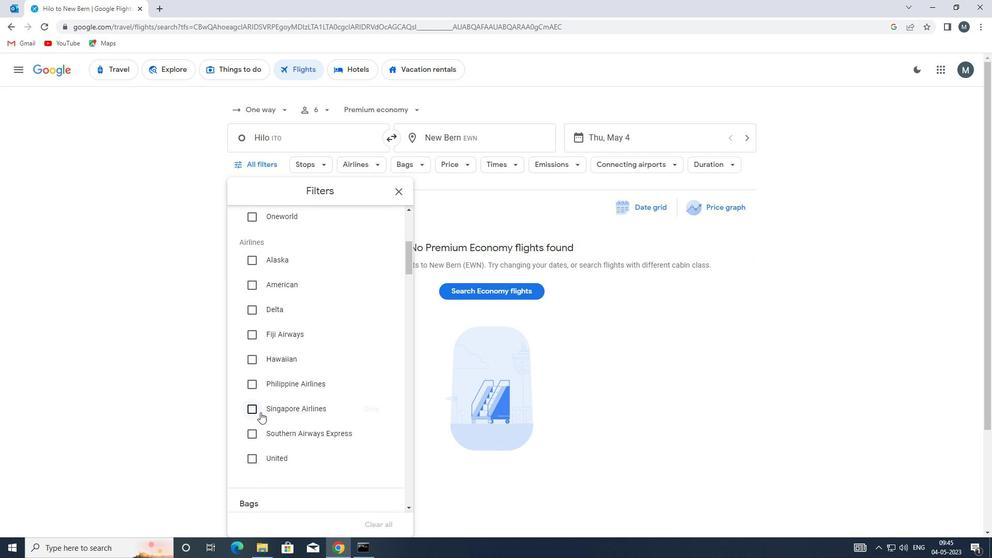 
Action: Mouse moved to (297, 382)
Screenshot: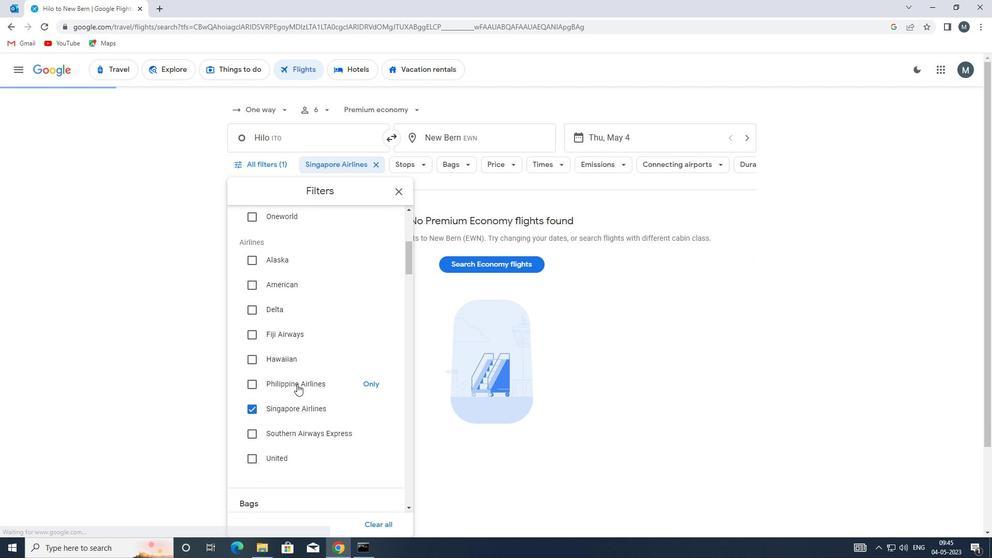 
Action: Mouse scrolled (297, 381) with delta (0, 0)
Screenshot: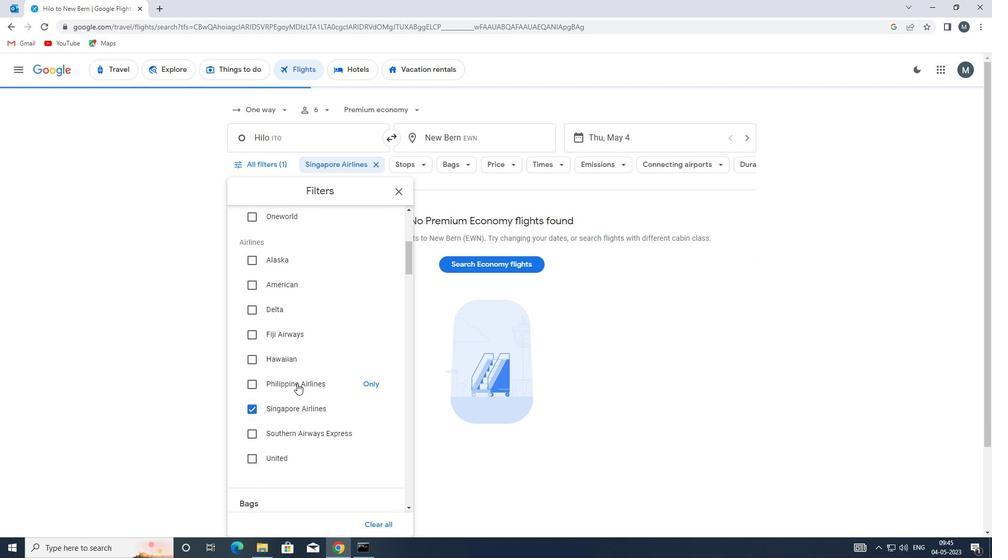 
Action: Mouse moved to (306, 365)
Screenshot: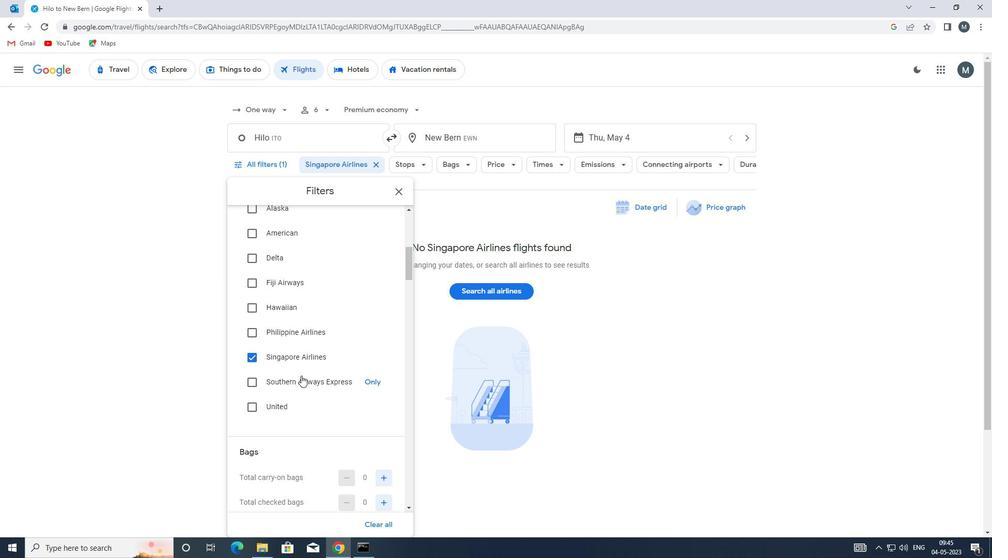 
Action: Mouse scrolled (306, 365) with delta (0, 0)
Screenshot: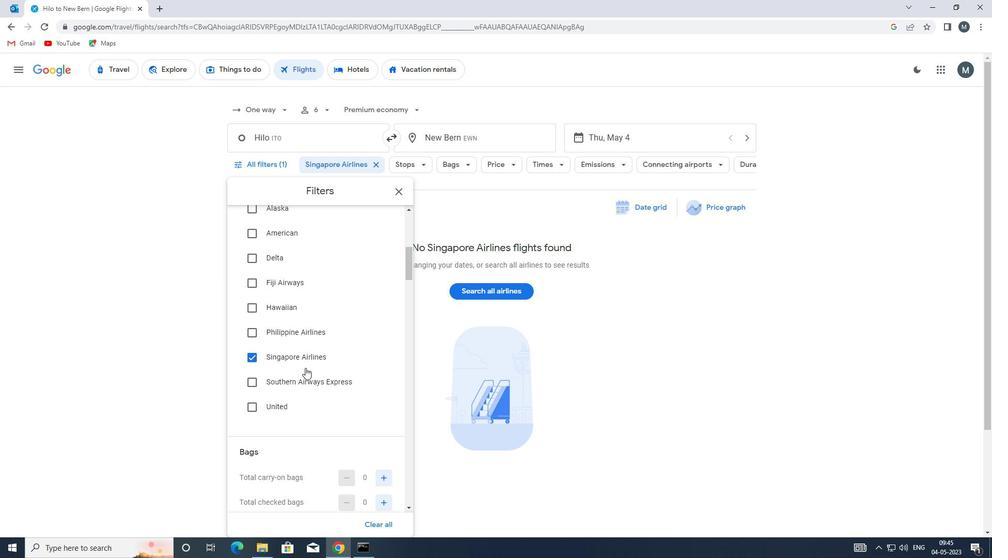 
Action: Mouse scrolled (306, 365) with delta (0, 0)
Screenshot: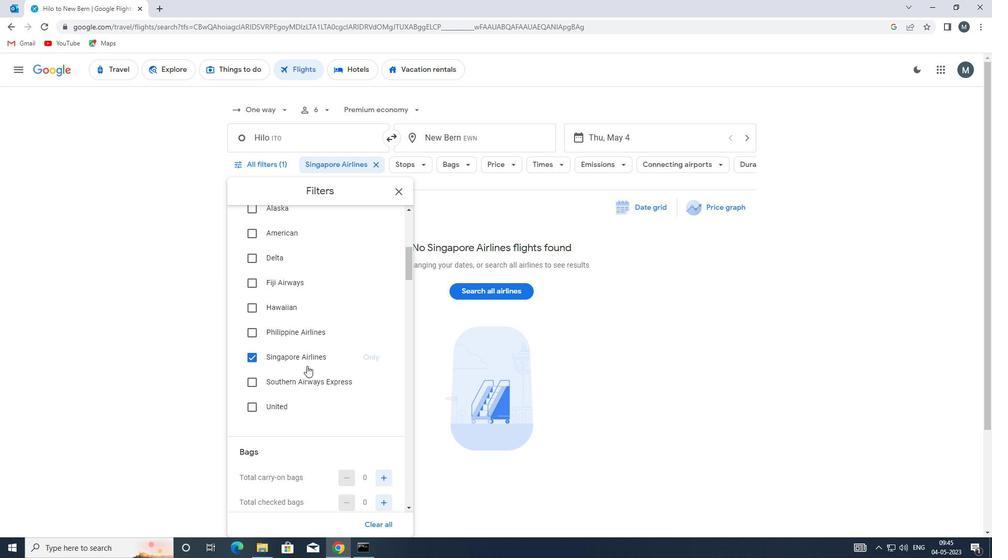 
Action: Mouse moved to (381, 397)
Screenshot: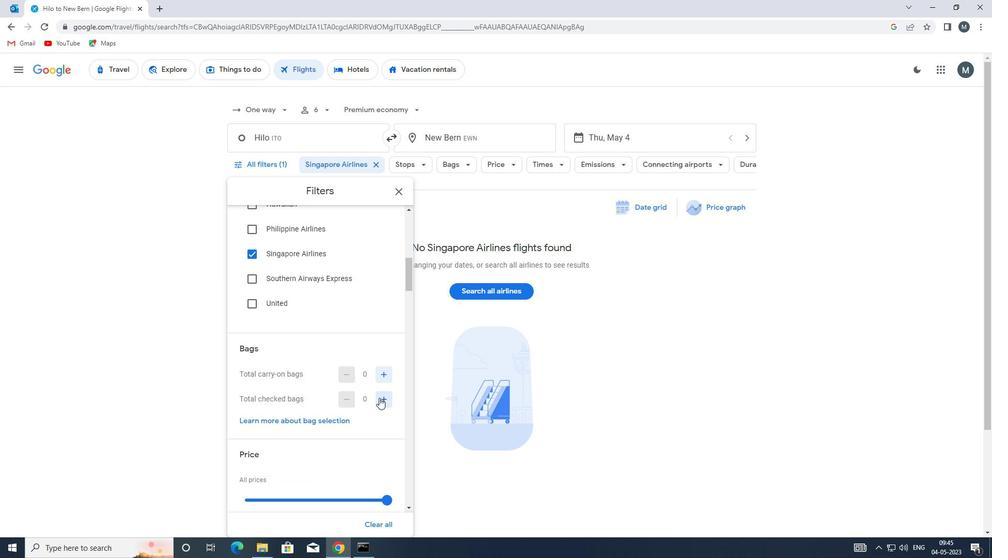 
Action: Mouse pressed left at (381, 397)
Screenshot: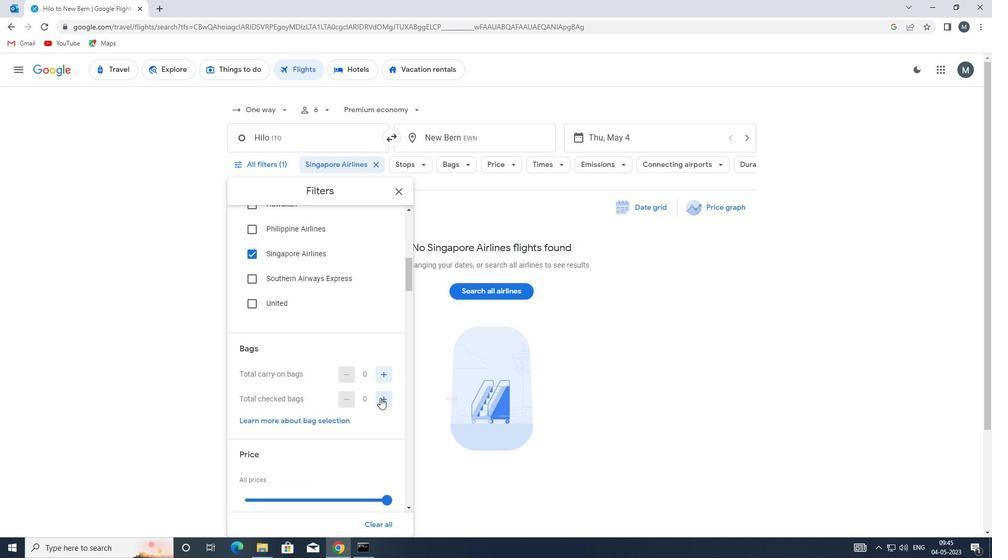 
Action: Mouse moved to (381, 398)
Screenshot: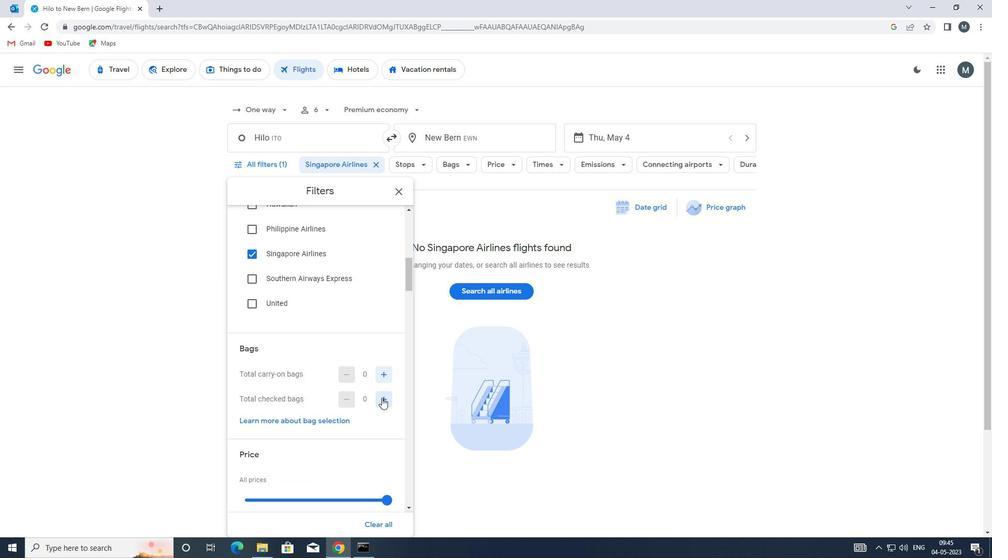 
Action: Mouse pressed left at (381, 398)
Screenshot: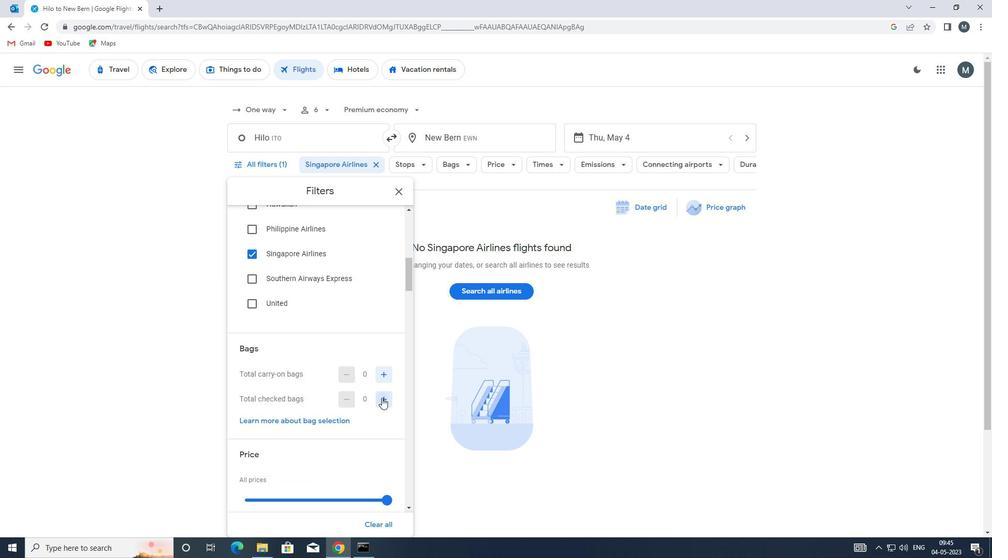 
Action: Mouse moved to (381, 398)
Screenshot: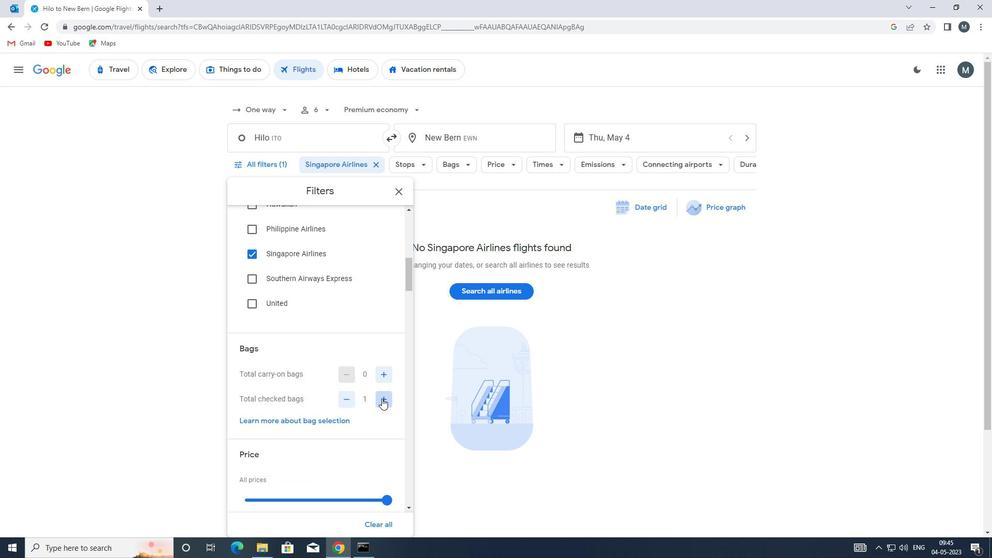 
Action: Mouse pressed left at (381, 398)
Screenshot: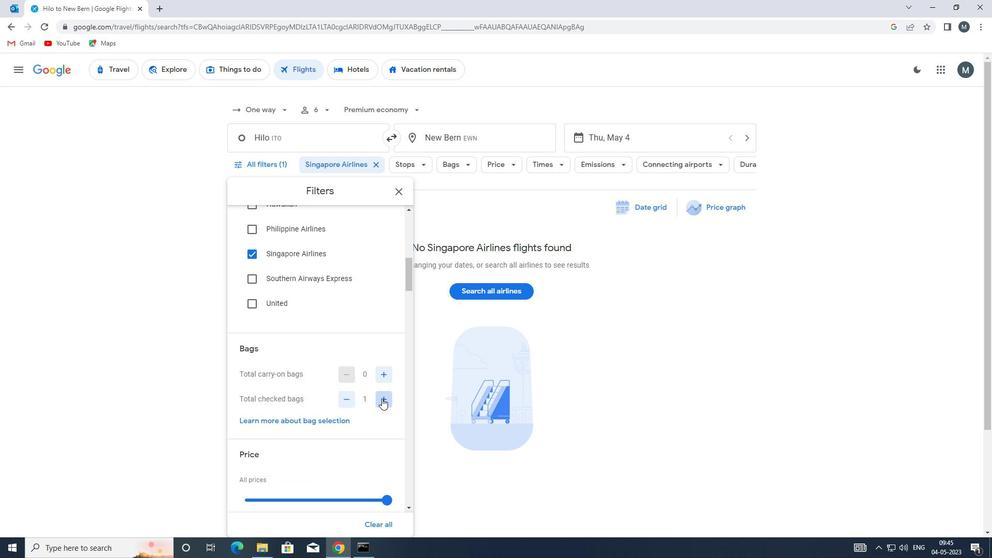 
Action: Mouse moved to (318, 382)
Screenshot: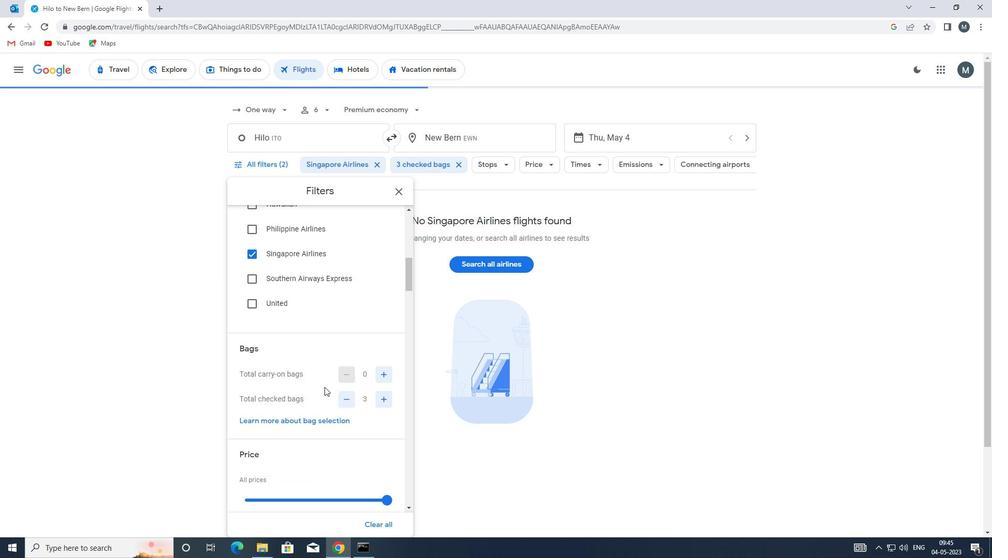 
Action: Mouse scrolled (318, 382) with delta (0, 0)
Screenshot: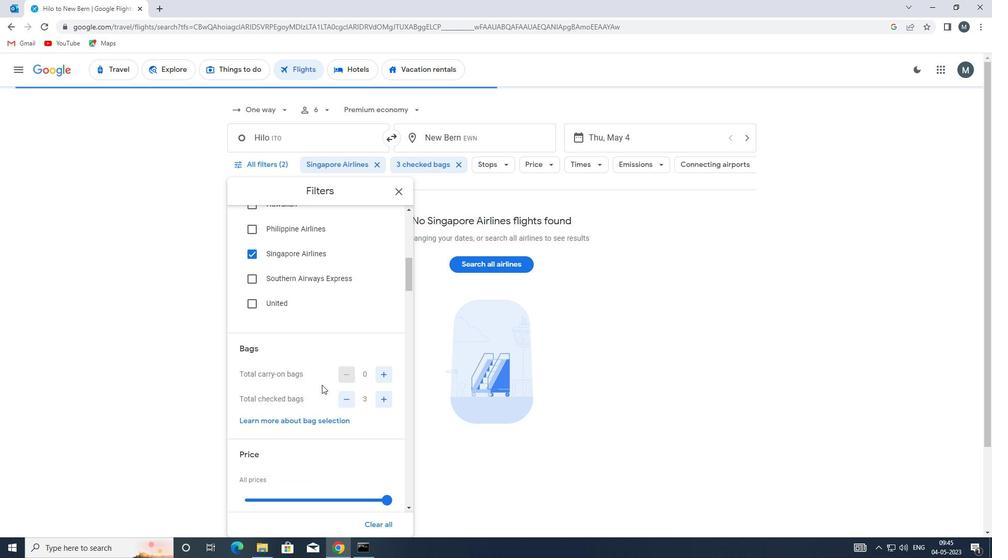 
Action: Mouse scrolled (318, 382) with delta (0, 0)
Screenshot: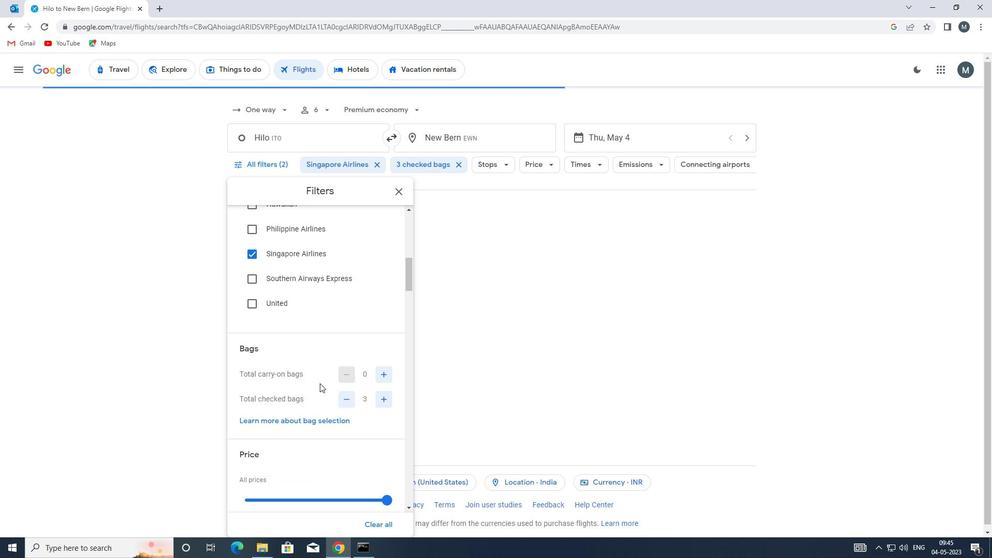 
Action: Mouse moved to (288, 395)
Screenshot: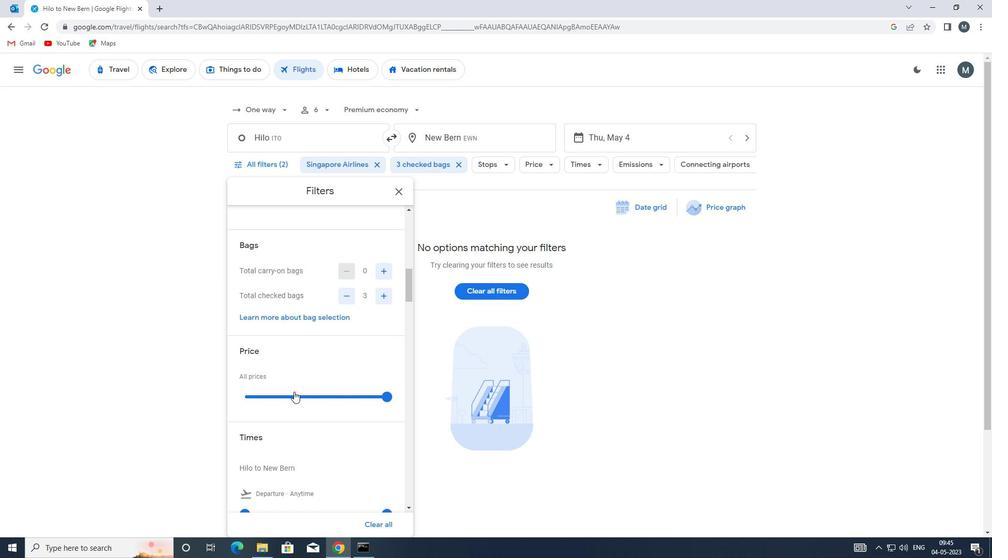
Action: Mouse pressed left at (288, 395)
Screenshot: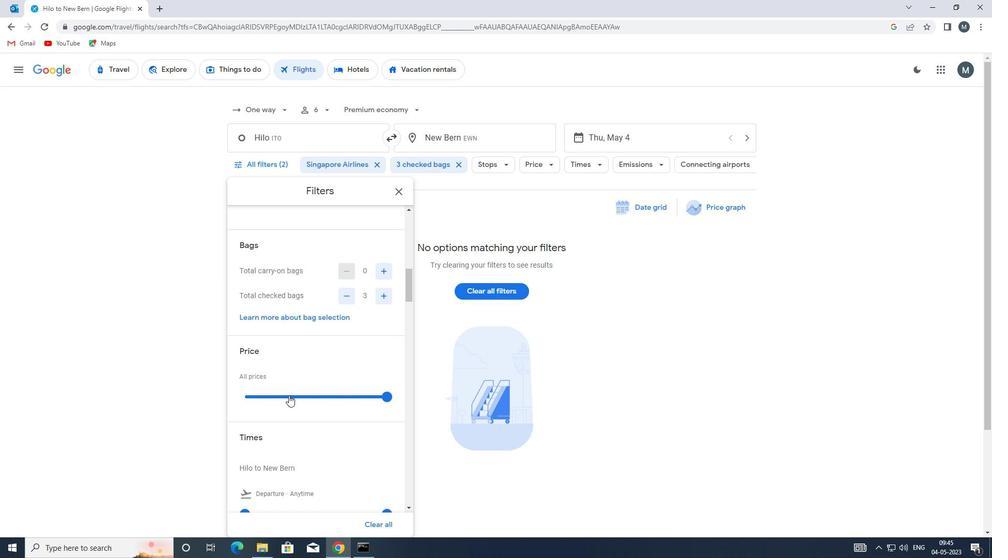 
Action: Mouse moved to (293, 395)
Screenshot: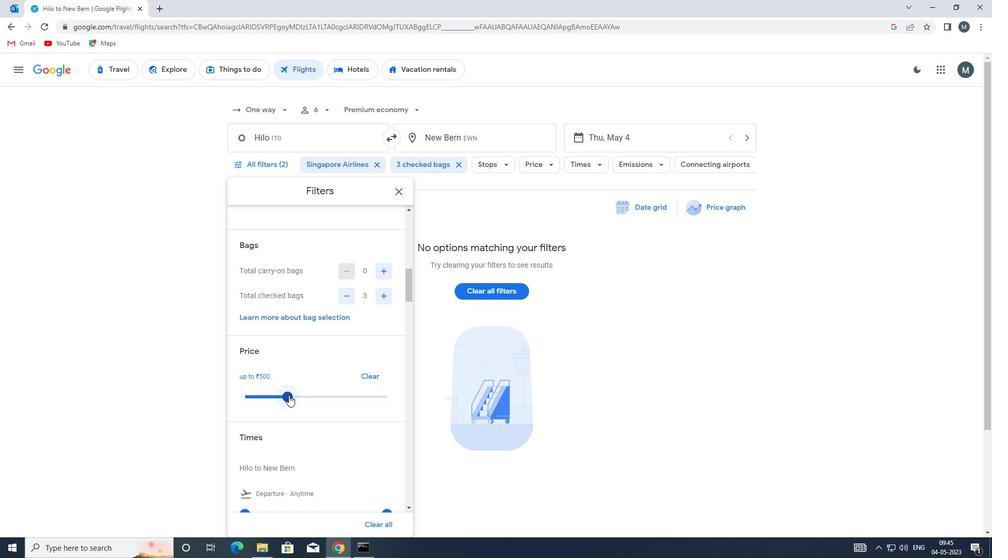 
Action: Mouse pressed left at (293, 395)
Screenshot: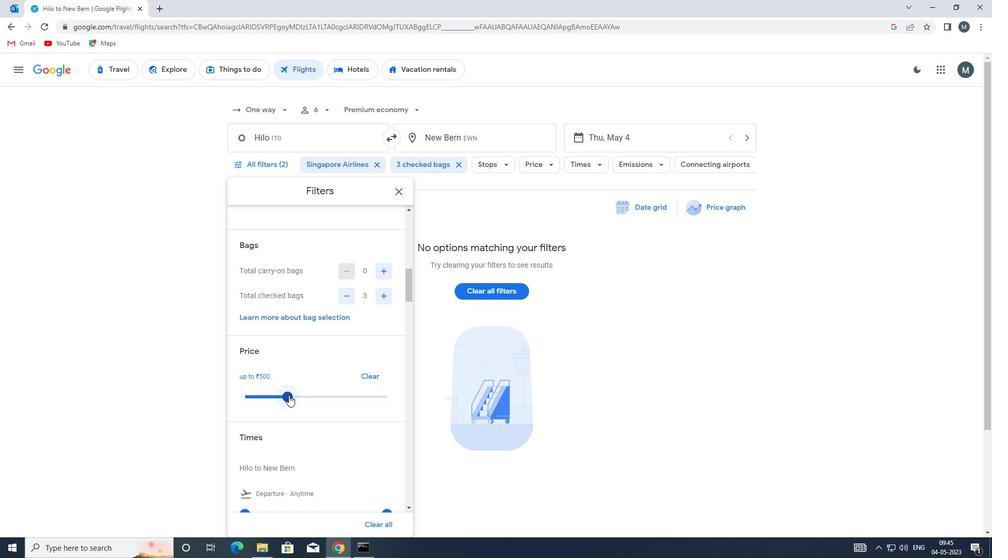
Action: Mouse moved to (306, 383)
Screenshot: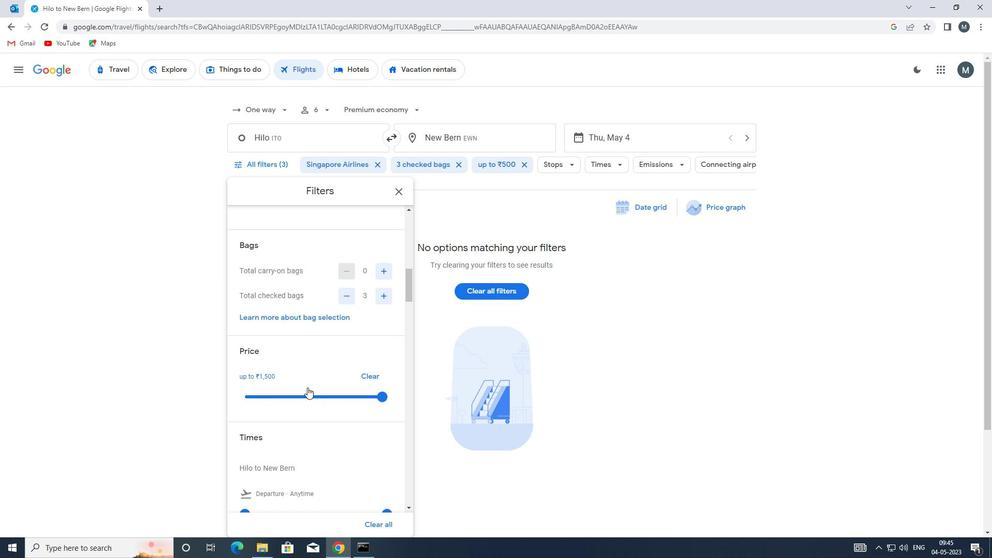
Action: Mouse scrolled (306, 383) with delta (0, 0)
Screenshot: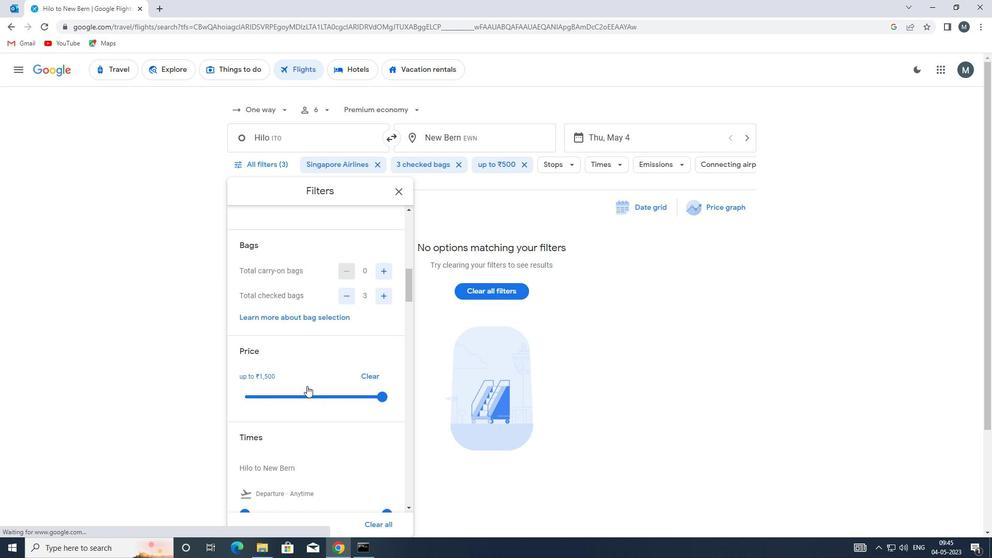 
Action: Mouse moved to (305, 383)
Screenshot: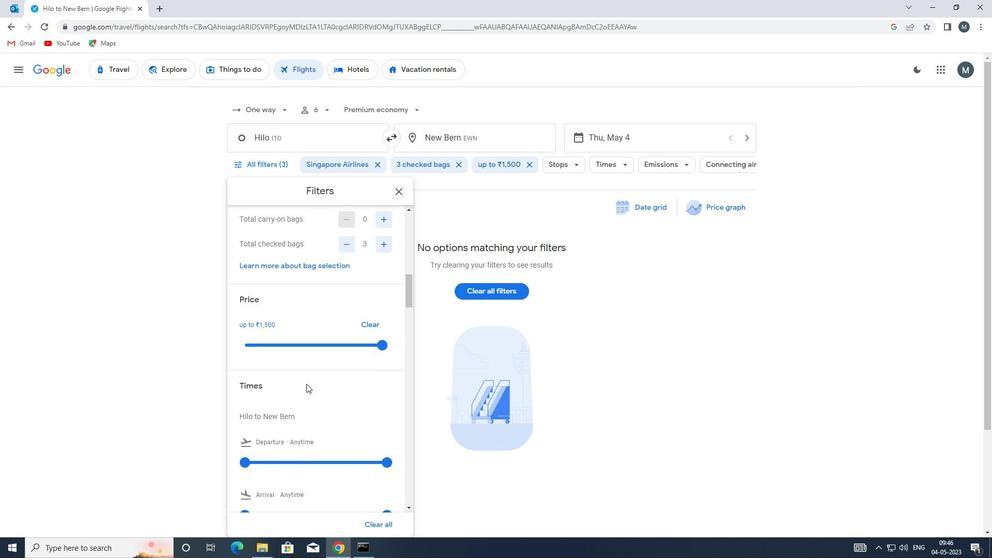
Action: Mouse scrolled (305, 383) with delta (0, 0)
Screenshot: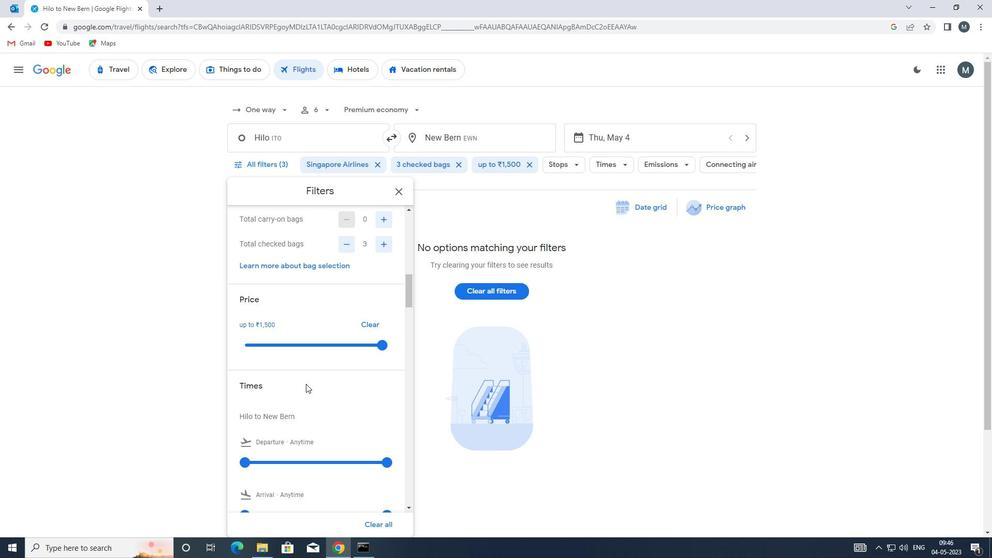 
Action: Mouse scrolled (305, 383) with delta (0, 0)
Screenshot: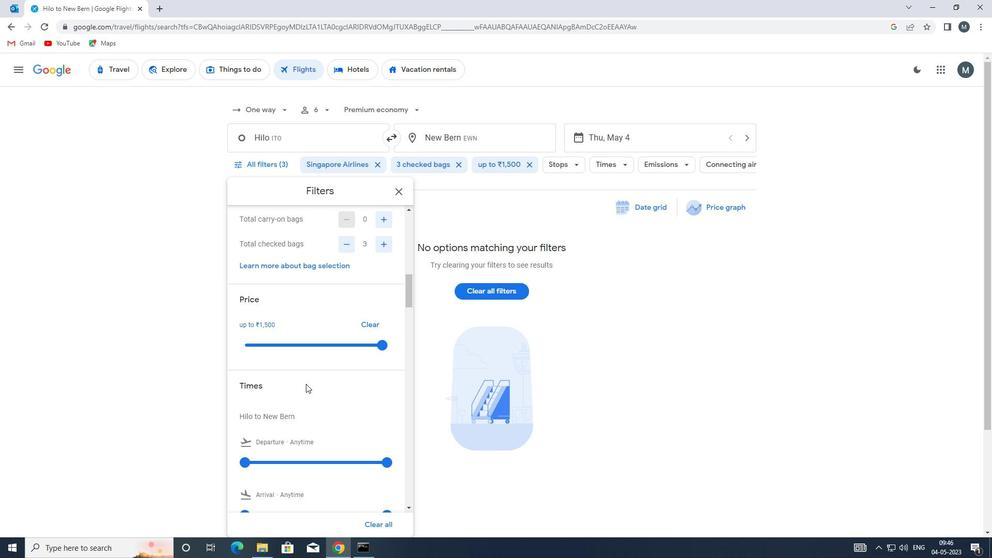 
Action: Mouse moved to (250, 362)
Screenshot: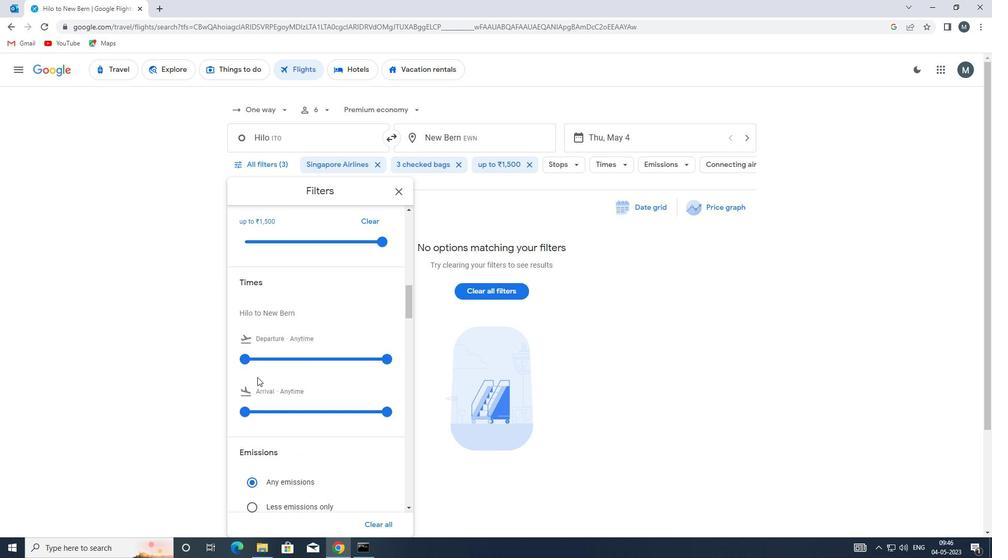 
Action: Mouse pressed left at (250, 362)
Screenshot: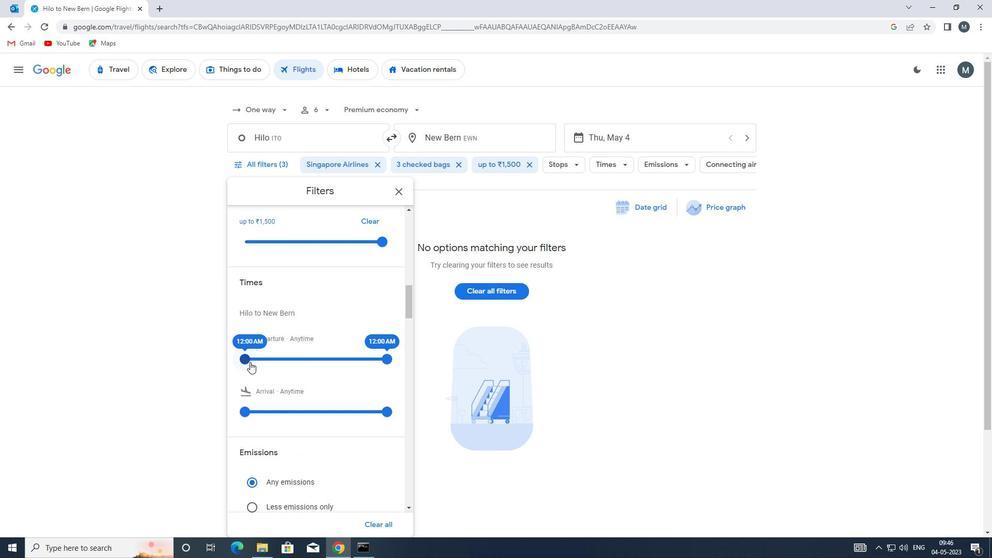
Action: Mouse moved to (384, 358)
Screenshot: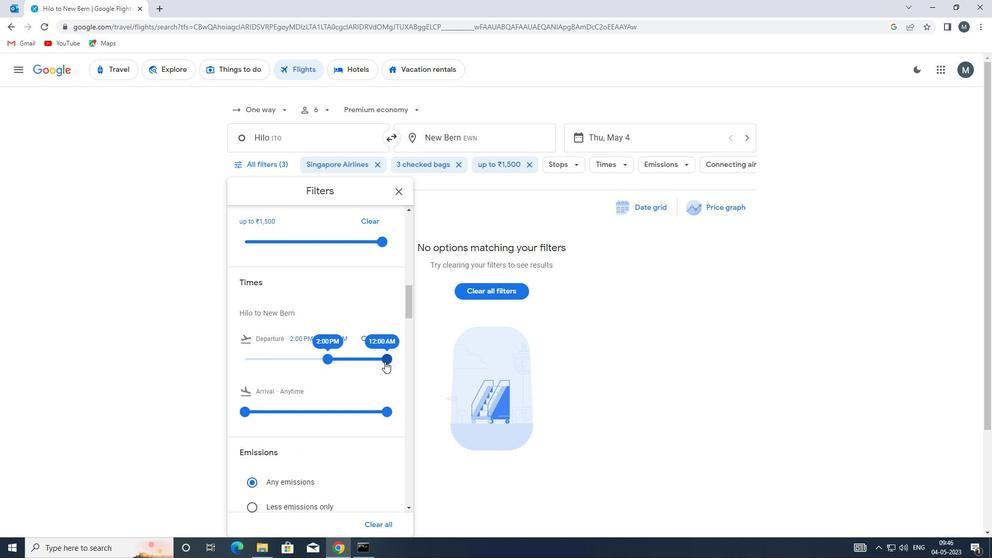 
Action: Mouse pressed left at (384, 358)
Screenshot: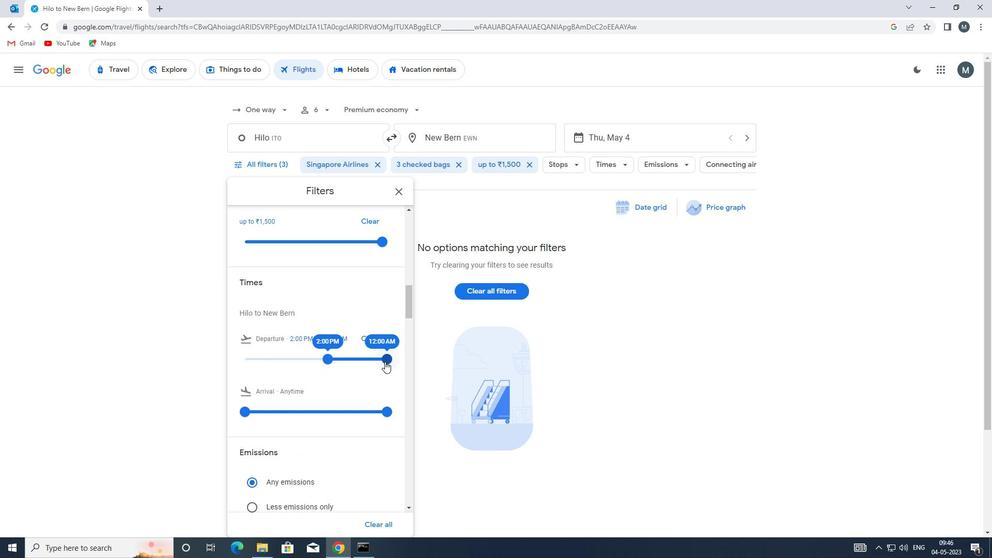 
Action: Mouse moved to (338, 348)
Screenshot: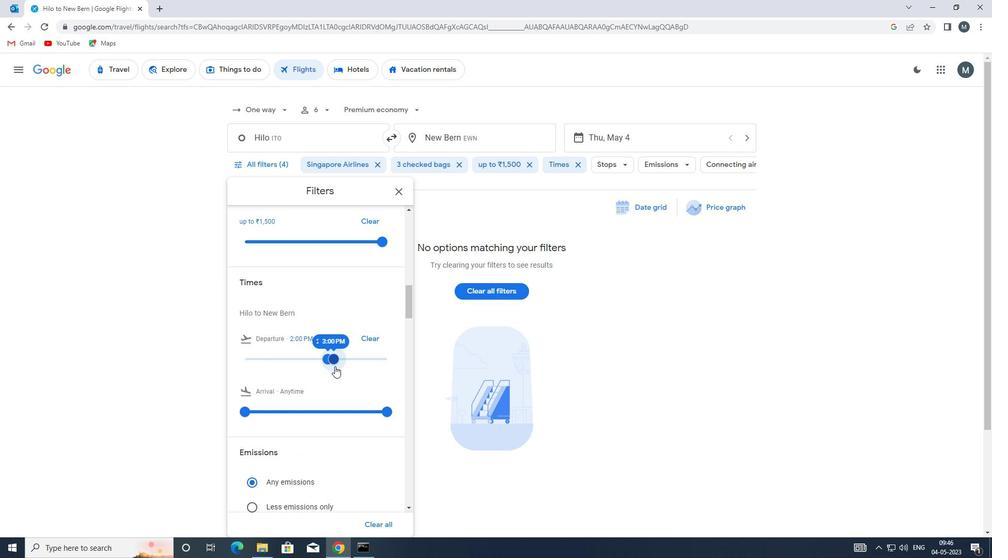 
Action: Mouse scrolled (338, 348) with delta (0, 0)
Screenshot: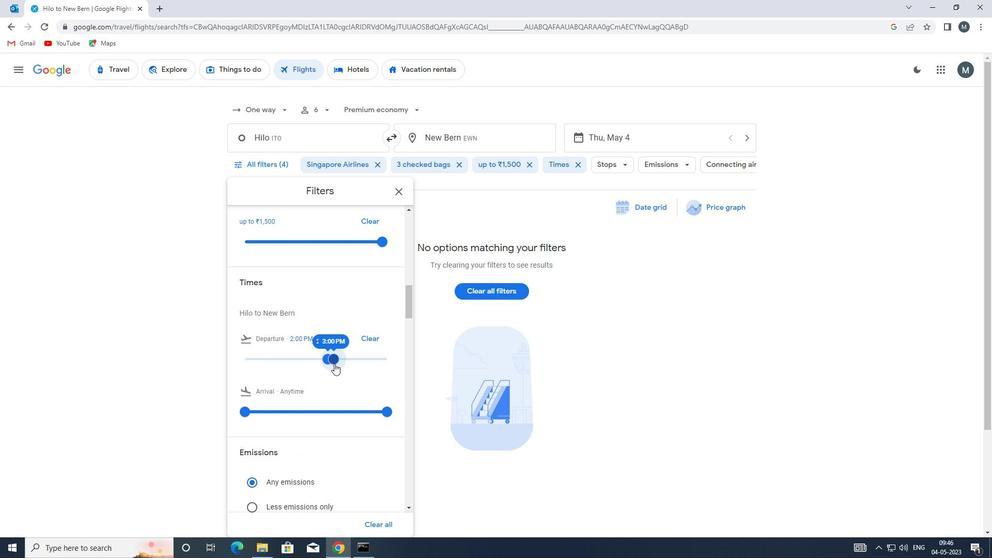 
Action: Mouse moved to (340, 348)
Screenshot: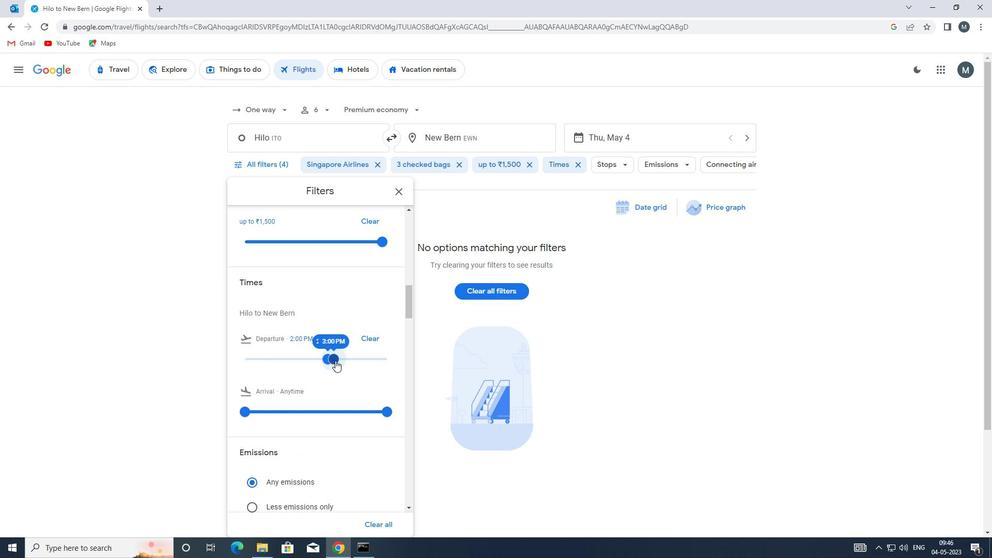 
Action: Mouse scrolled (340, 347) with delta (0, 0)
Screenshot: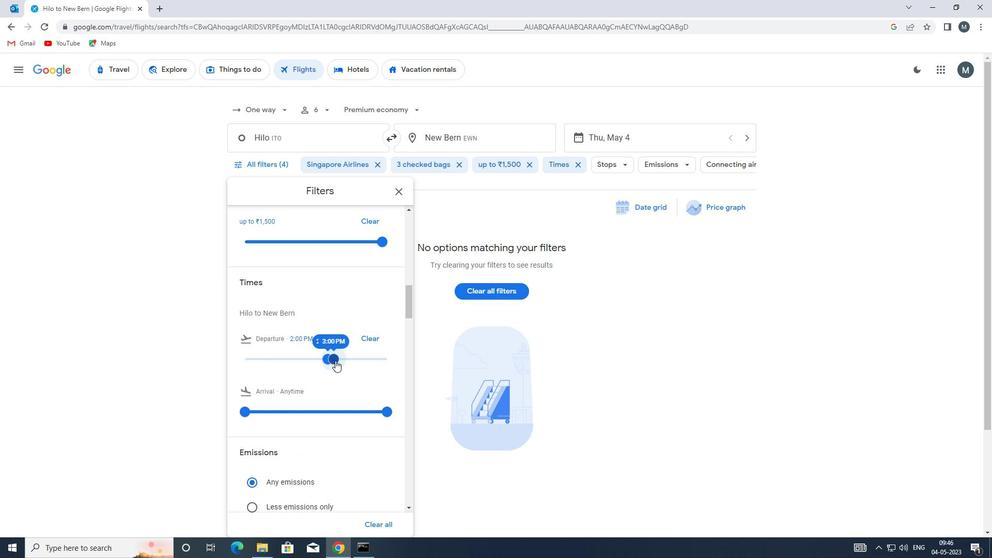 
Action: Mouse moved to (399, 189)
Screenshot: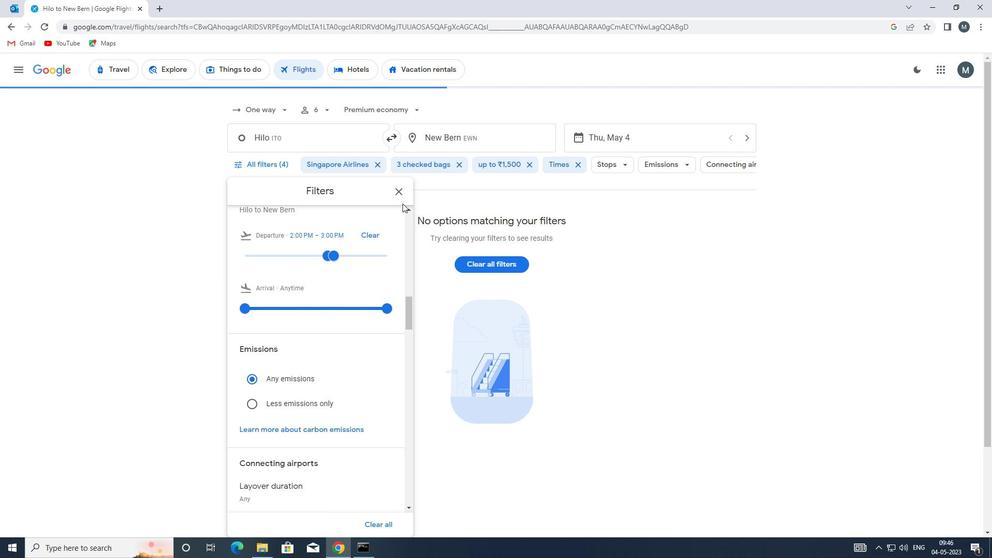 
Action: Mouse pressed left at (399, 189)
Screenshot: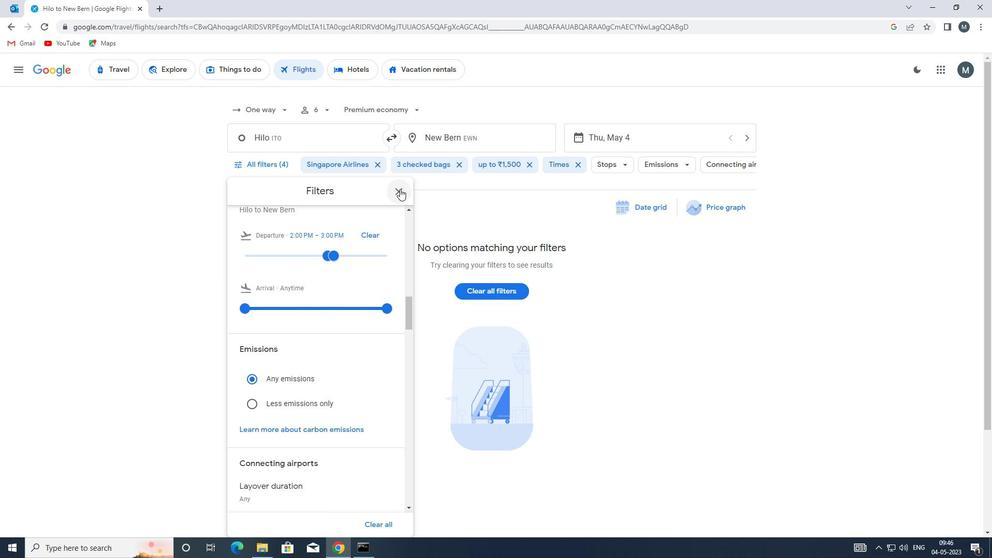 
Action: Mouse moved to (399, 189)
Screenshot: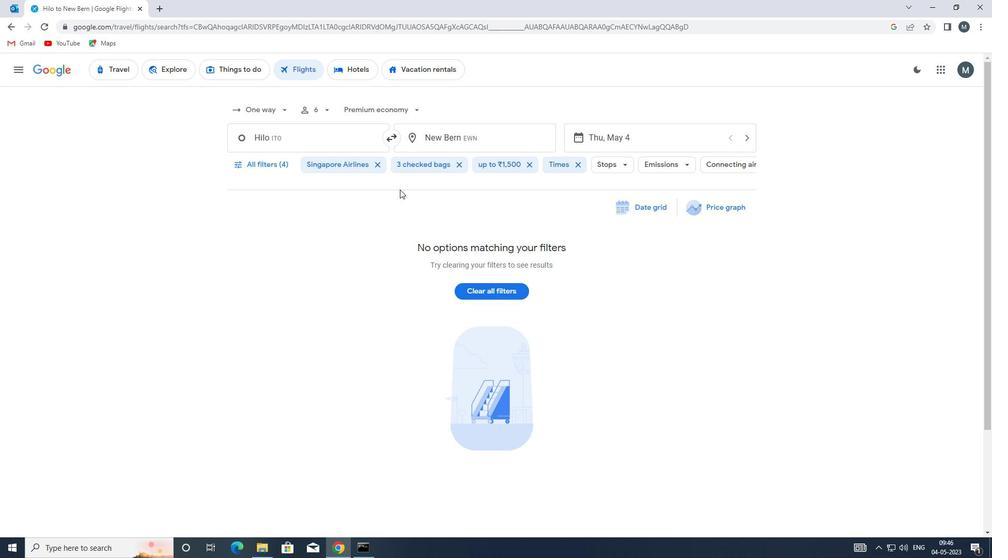 
